 Task: Look for space in Bruckmühl, Germany from 5th June, 2023 to 16th June, 2023 for 2 adults in price range Rs.14000 to Rs.18000. Place can be entire place with 1  bedroom having 1 bed and 1 bathroom. Property type can be house, flat, guest house, hotel. Amenities needed are: wifi. Booking option can be shelf check-in. Required host language is English.
Action: Mouse moved to (456, 85)
Screenshot: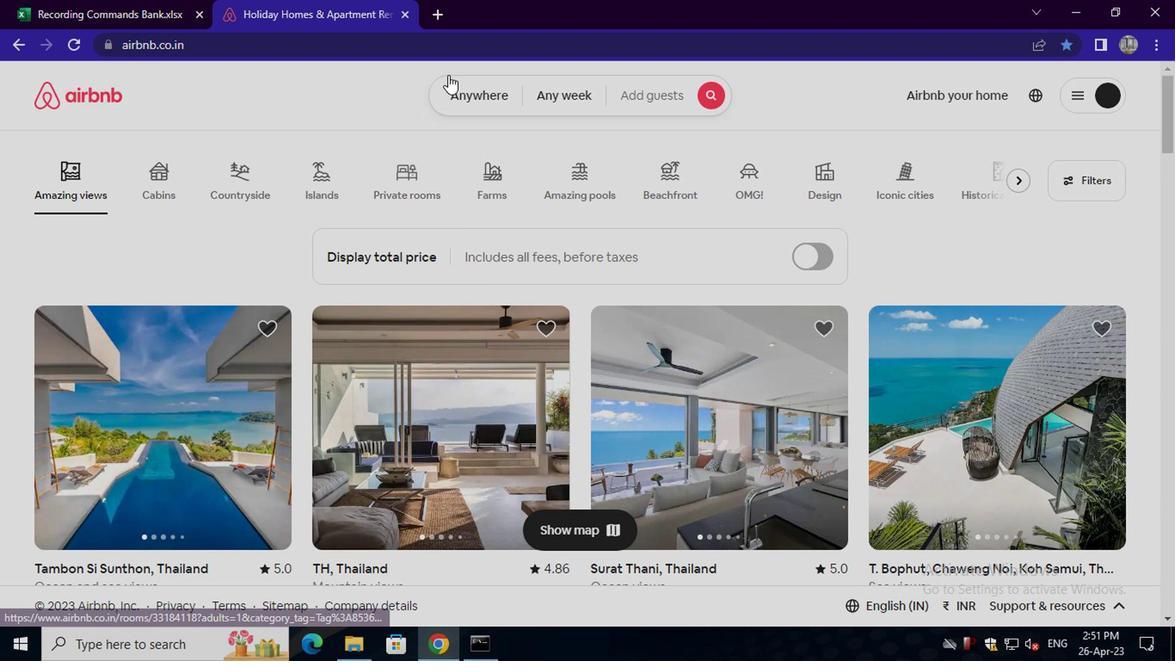 
Action: Mouse pressed left at (456, 85)
Screenshot: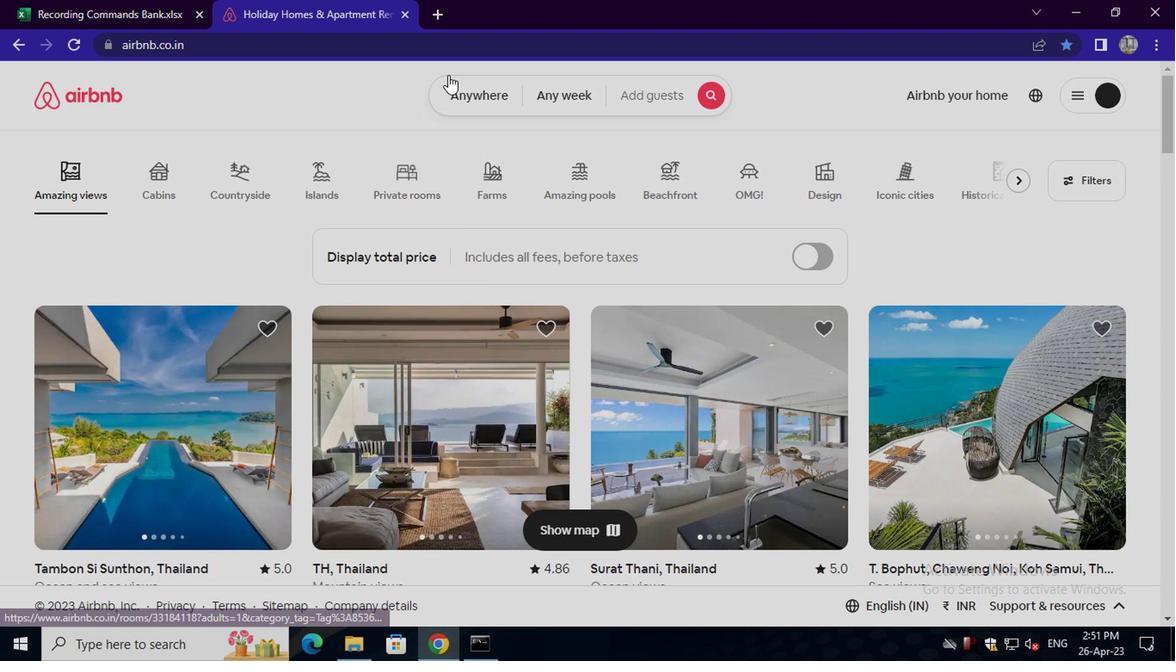 
Action: Mouse moved to (395, 157)
Screenshot: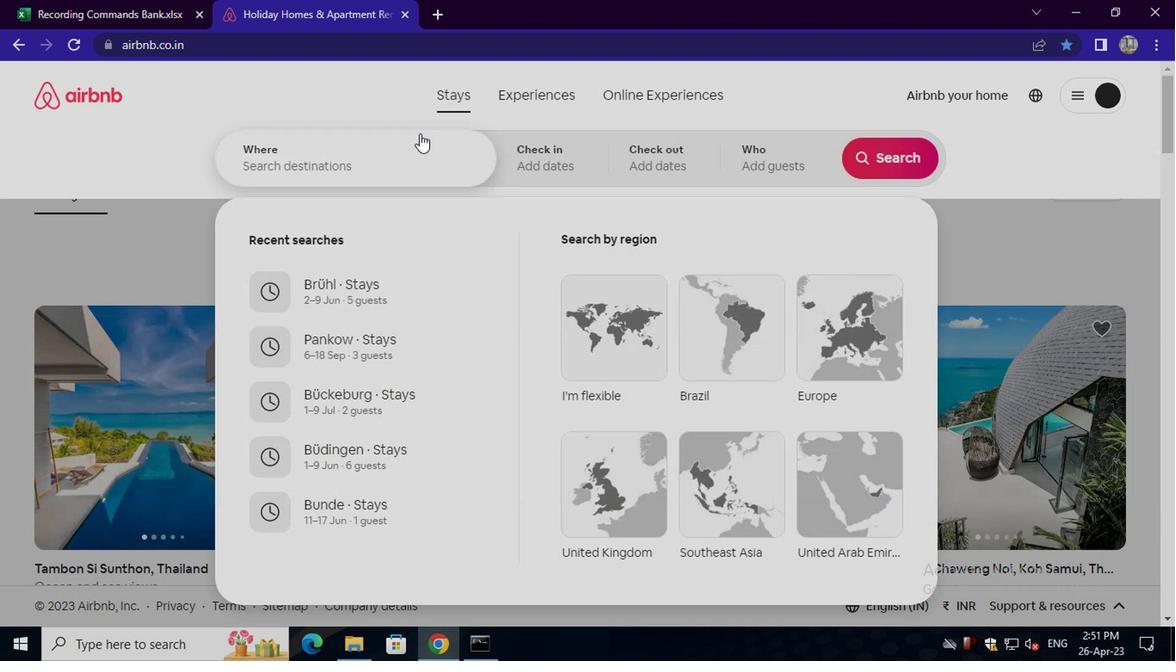 
Action: Mouse pressed left at (395, 157)
Screenshot: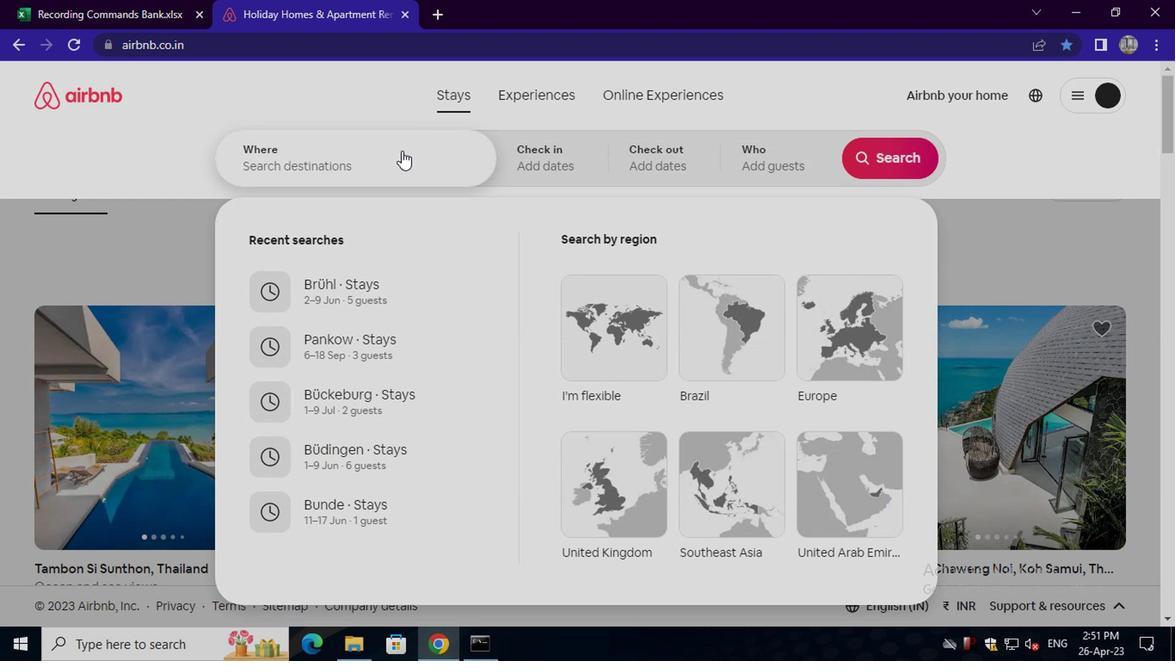 
Action: Key pressed bruckmuhl,<Key.space>germany<Key.enter>
Screenshot: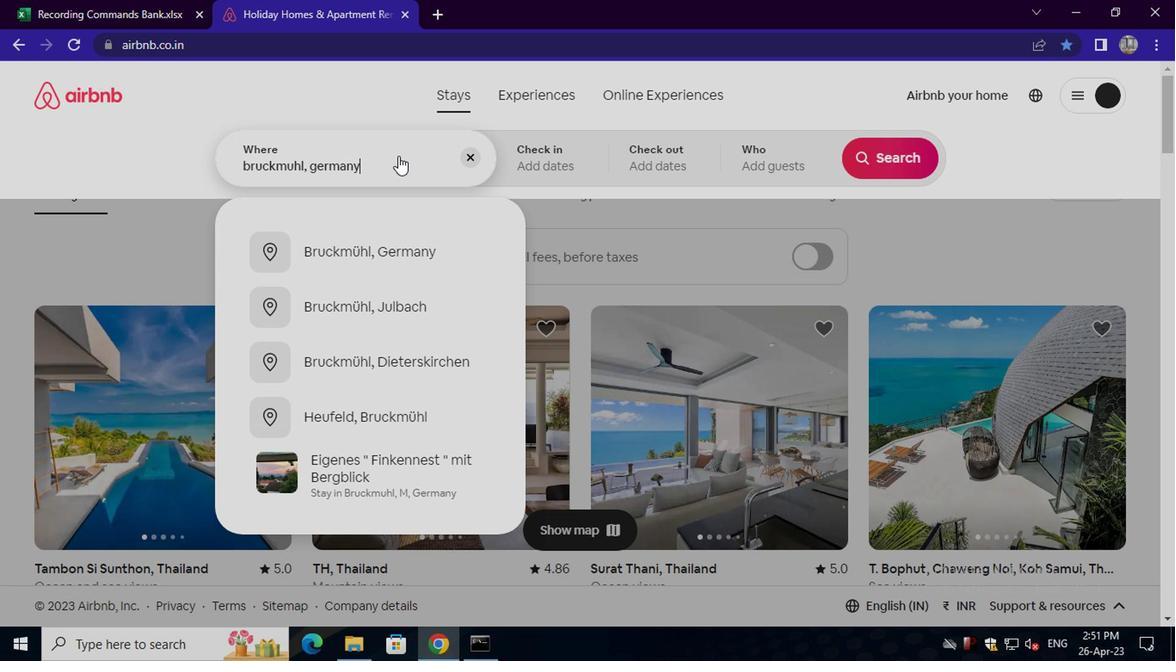 
Action: Mouse moved to (877, 289)
Screenshot: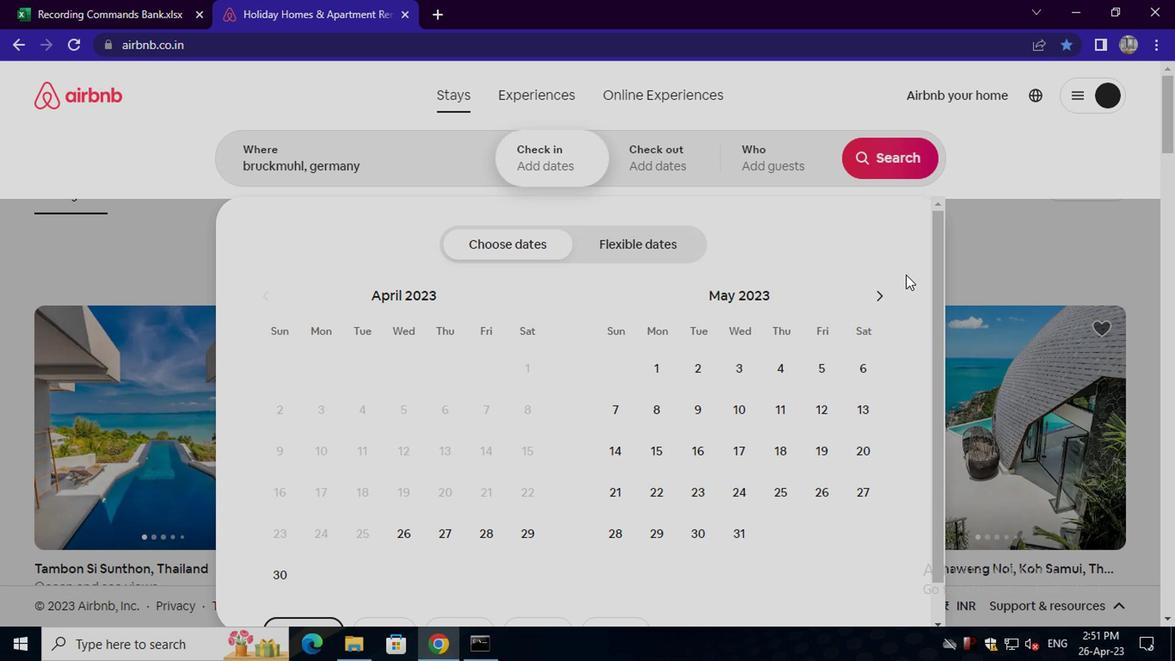 
Action: Mouse pressed left at (877, 289)
Screenshot: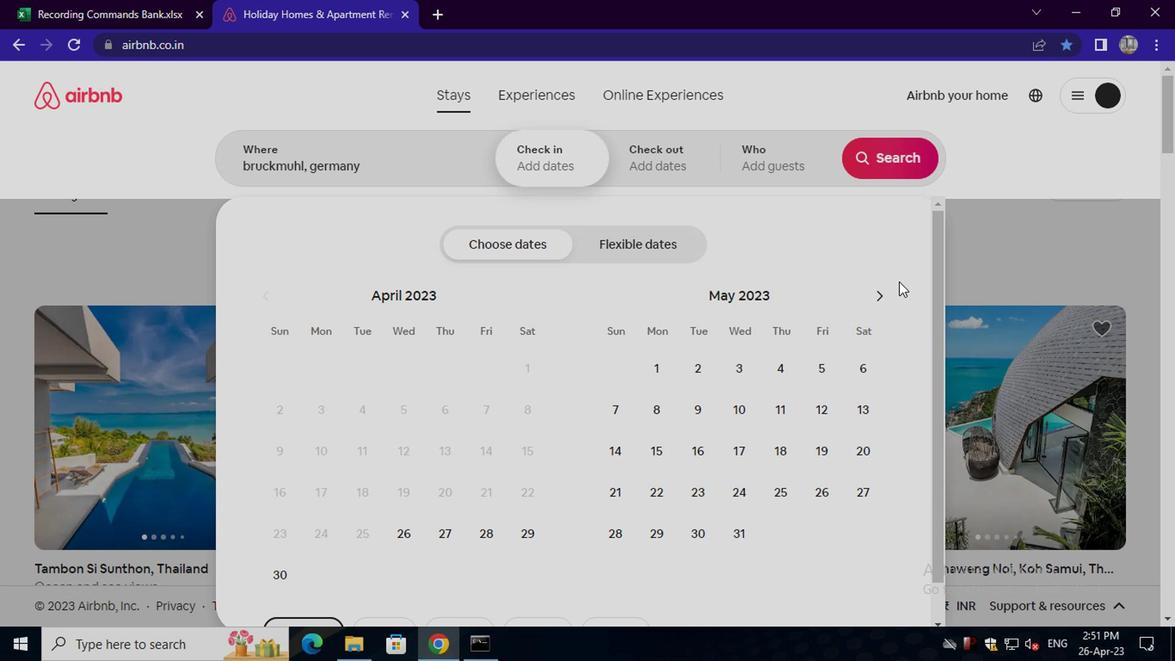 
Action: Mouse moved to (659, 399)
Screenshot: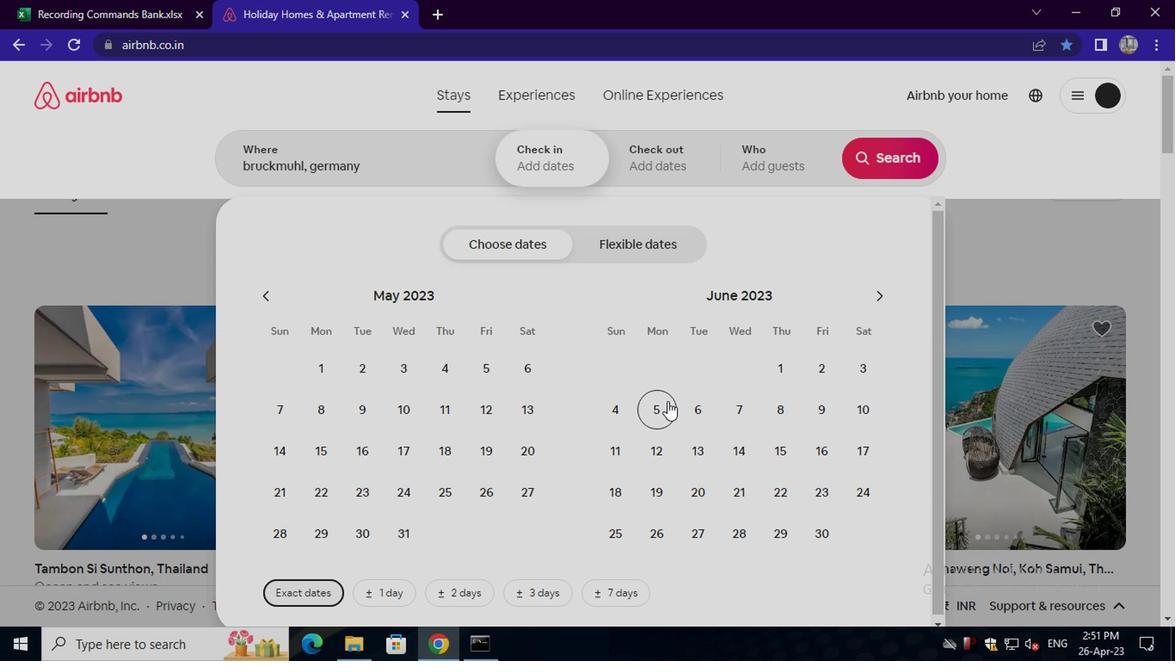 
Action: Mouse pressed left at (659, 399)
Screenshot: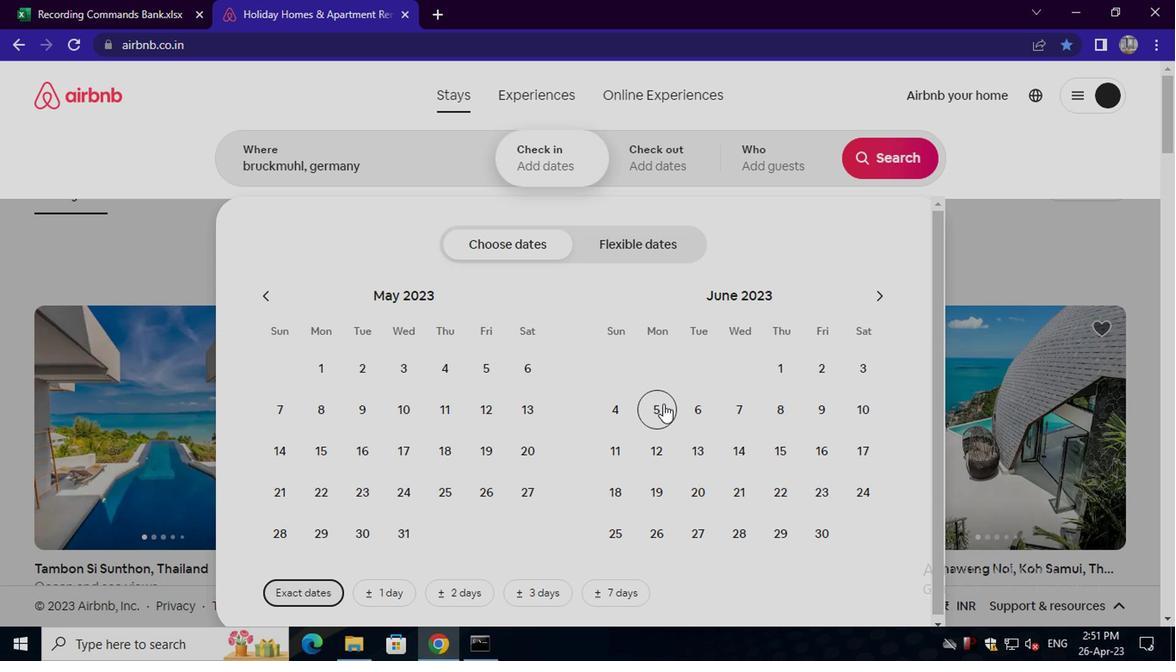 
Action: Mouse moved to (823, 455)
Screenshot: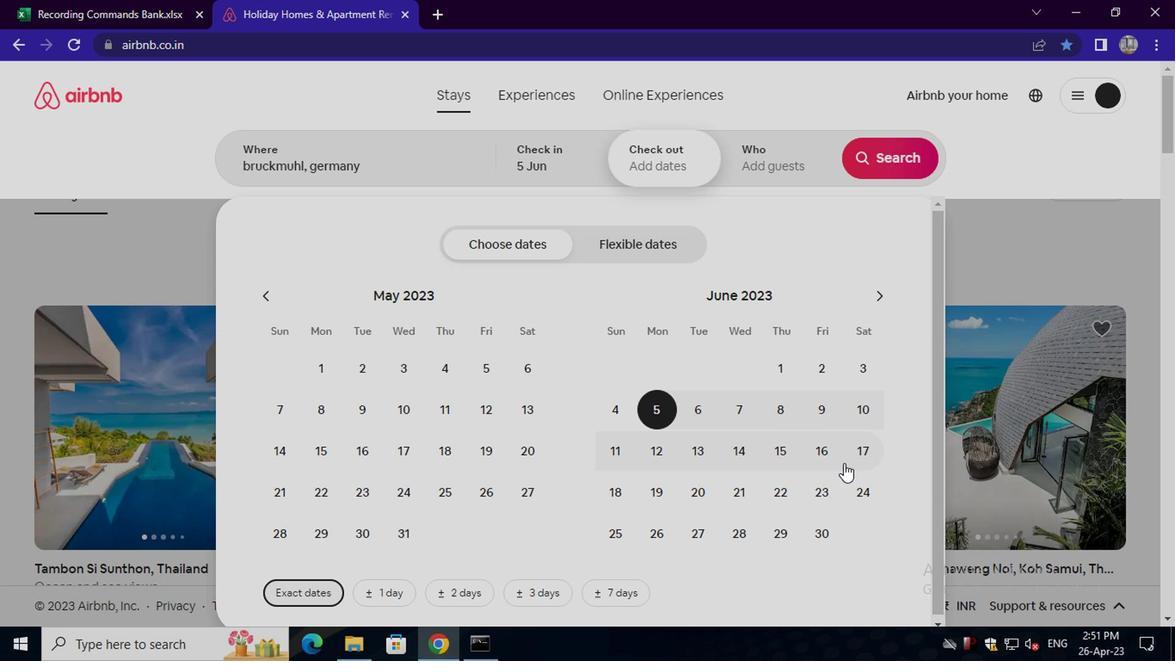 
Action: Mouse pressed left at (823, 455)
Screenshot: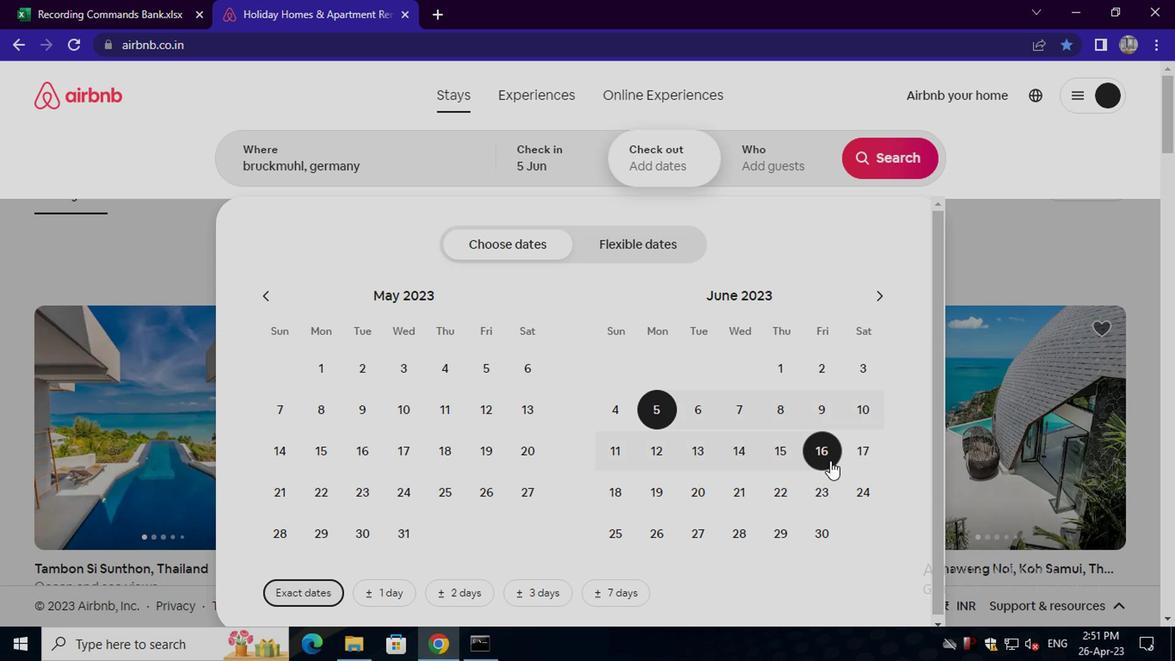 
Action: Mouse moved to (771, 164)
Screenshot: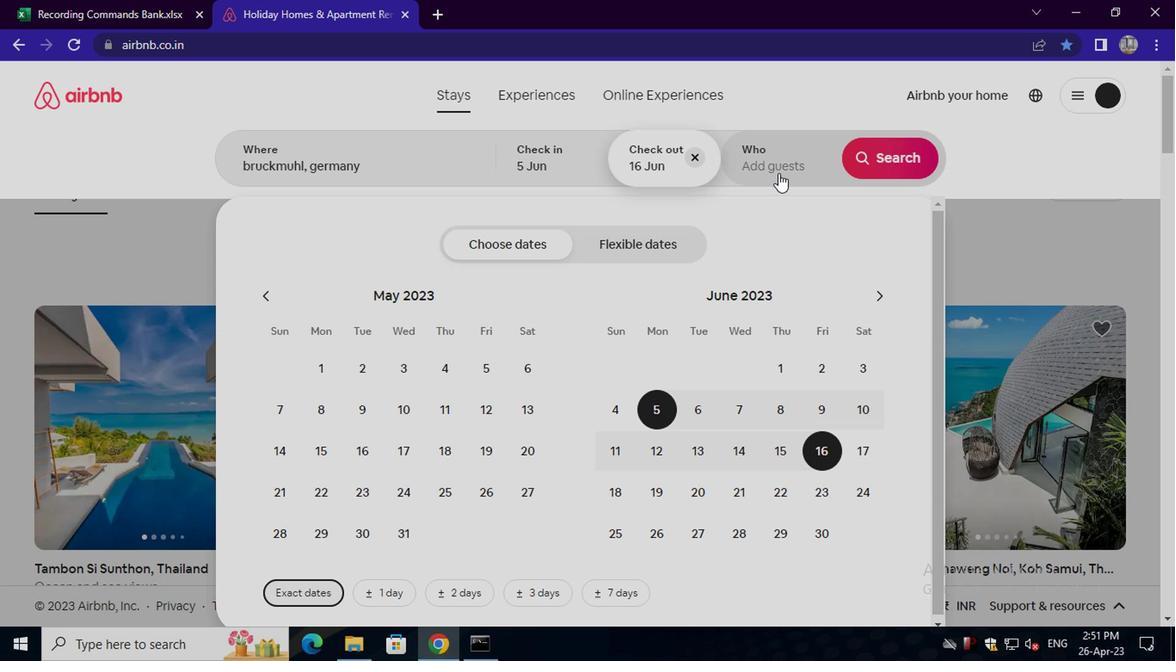 
Action: Mouse pressed left at (771, 164)
Screenshot: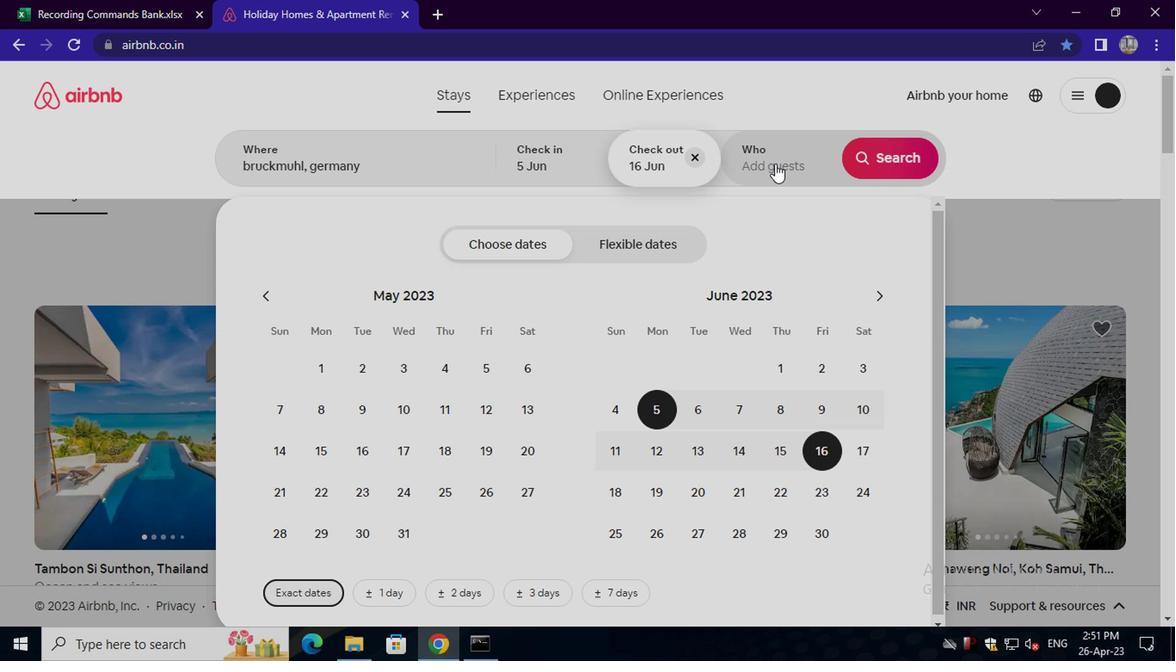 
Action: Mouse moved to (890, 252)
Screenshot: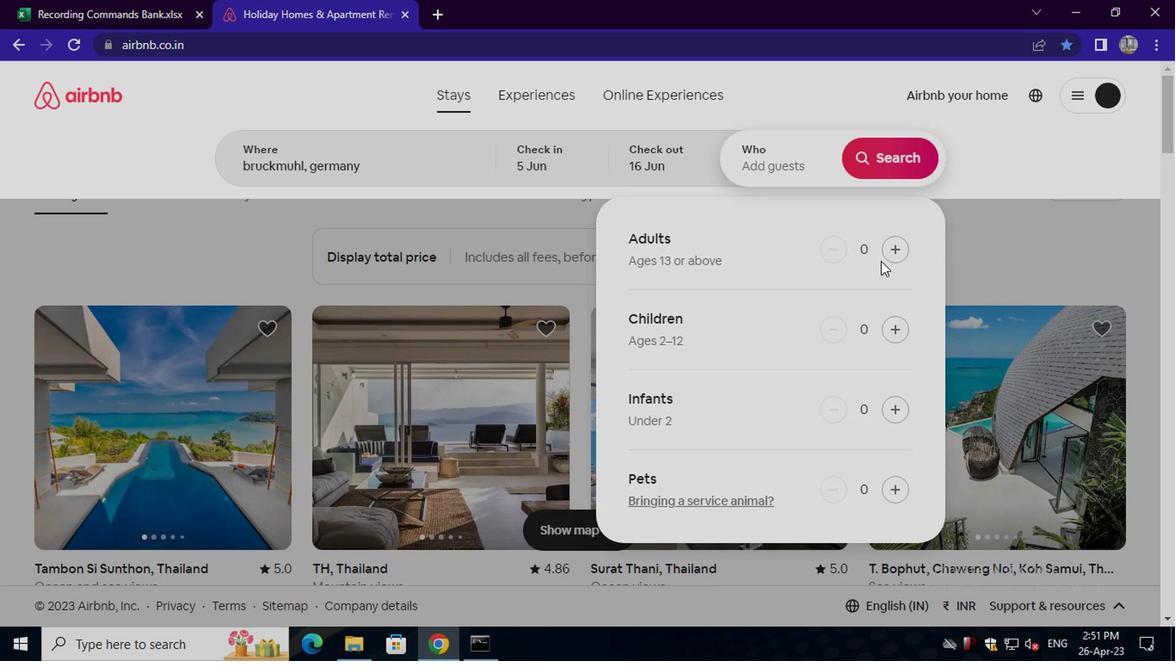 
Action: Mouse pressed left at (890, 252)
Screenshot: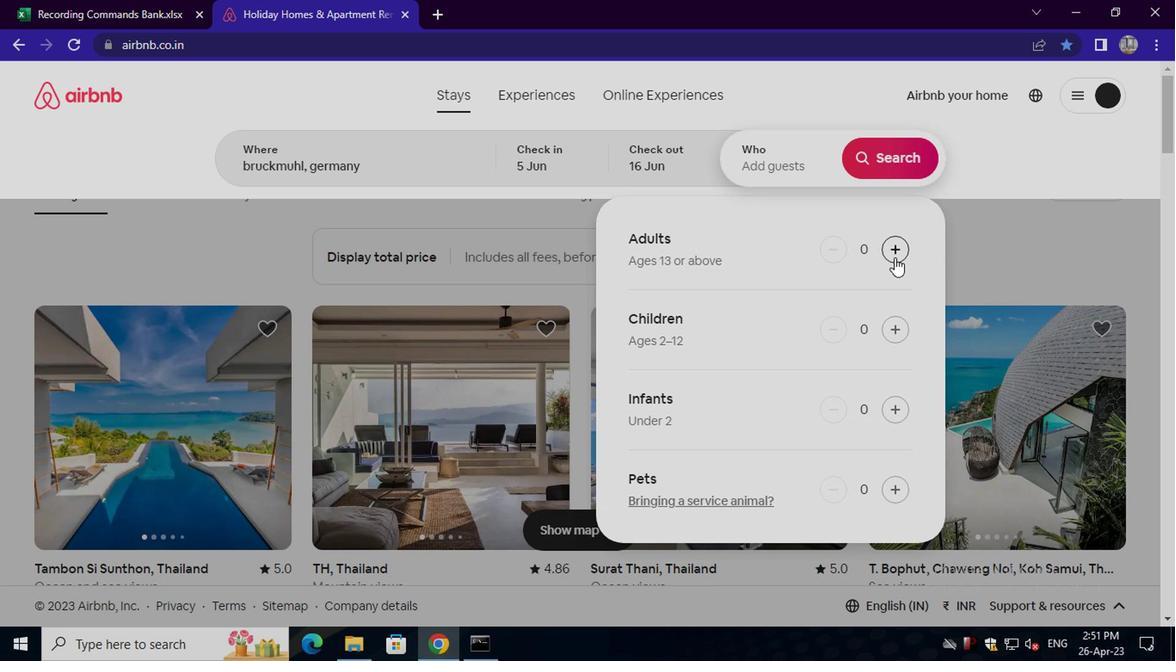 
Action: Mouse pressed left at (890, 252)
Screenshot: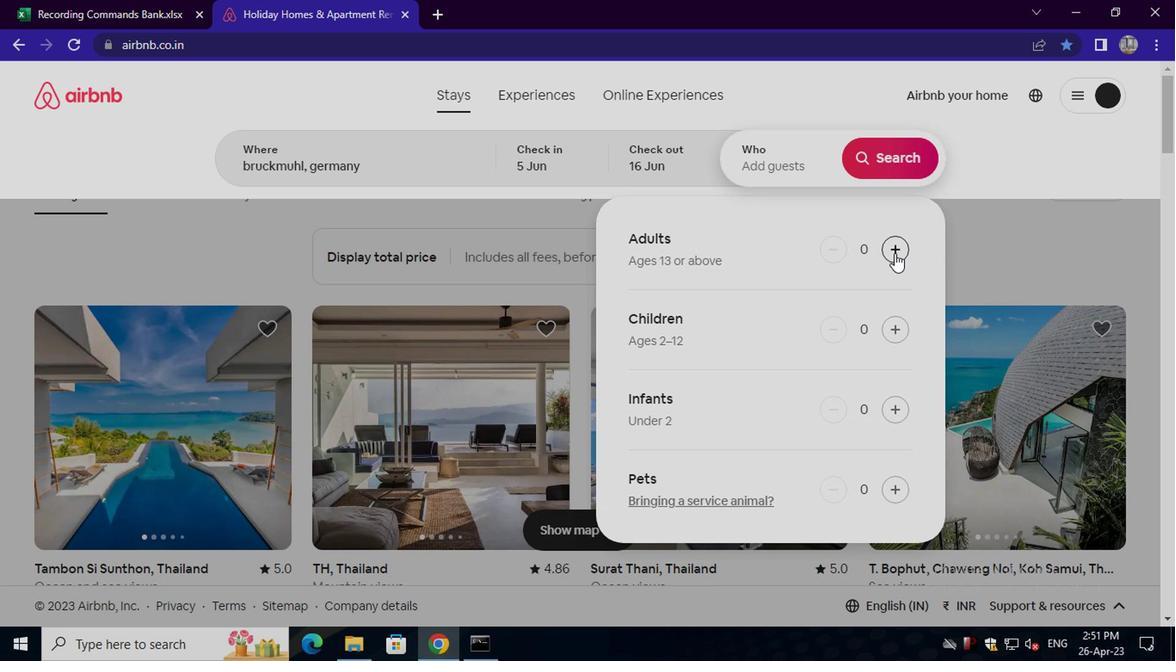 
Action: Mouse moved to (885, 164)
Screenshot: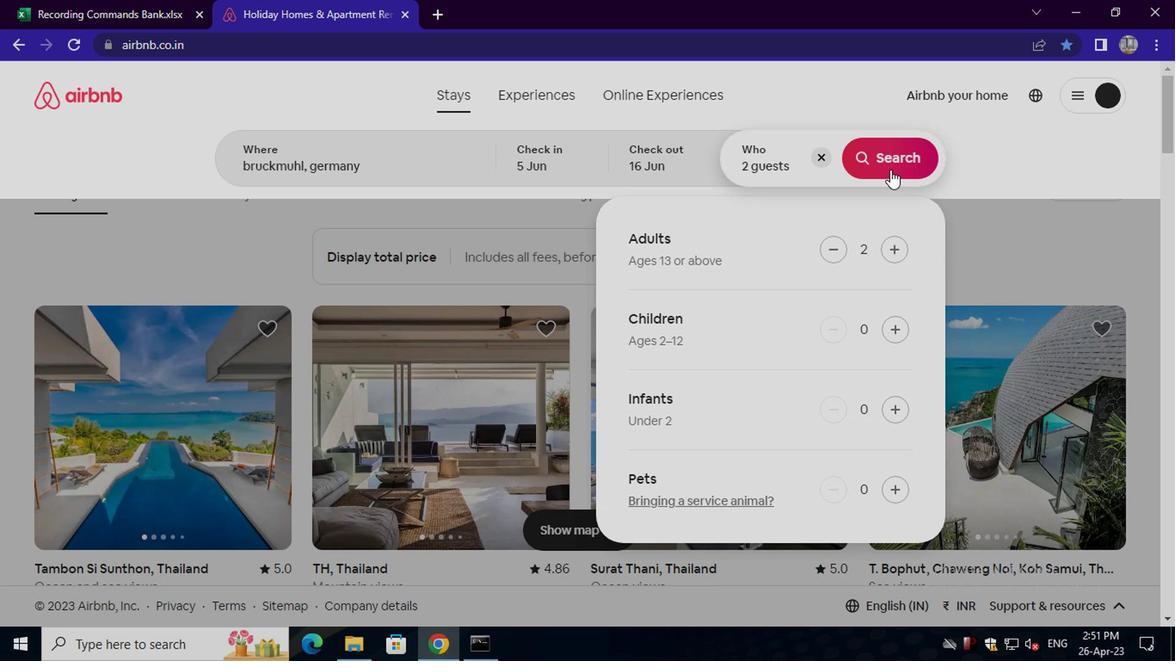 
Action: Mouse pressed left at (885, 164)
Screenshot: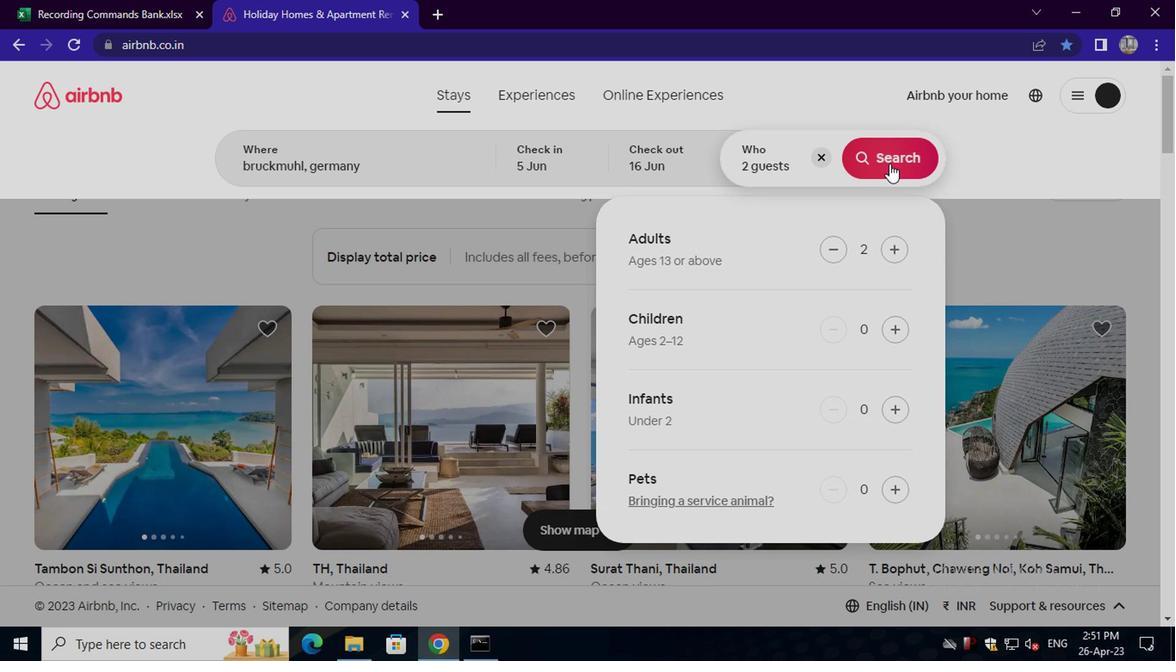 
Action: Mouse moved to (1088, 166)
Screenshot: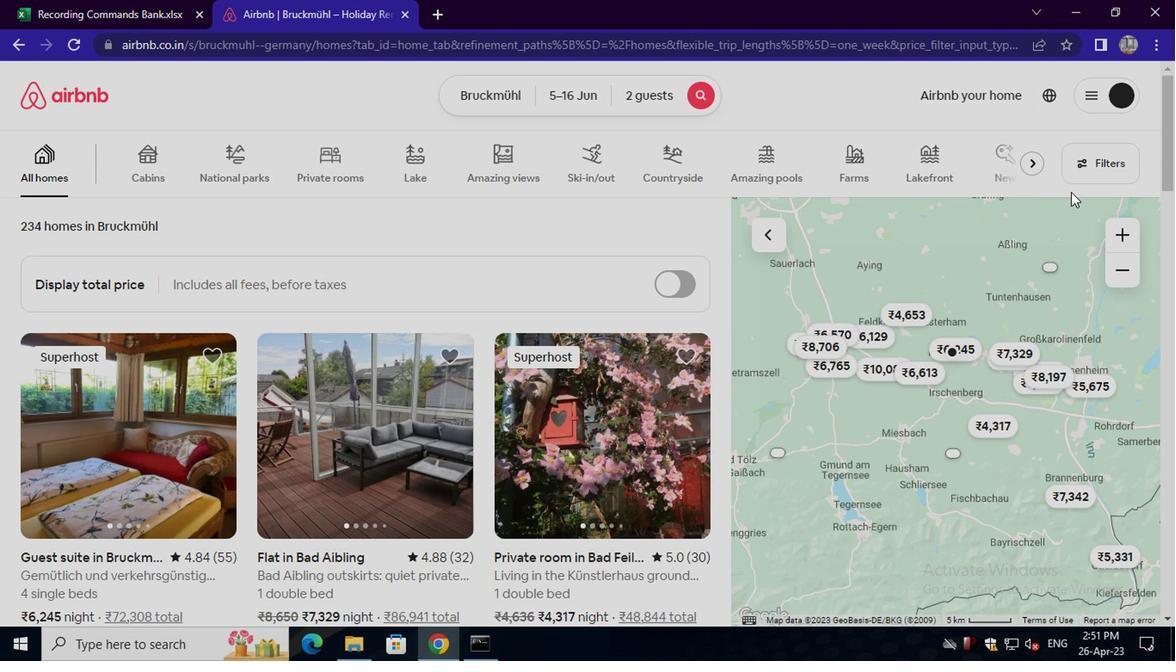 
Action: Mouse pressed left at (1088, 166)
Screenshot: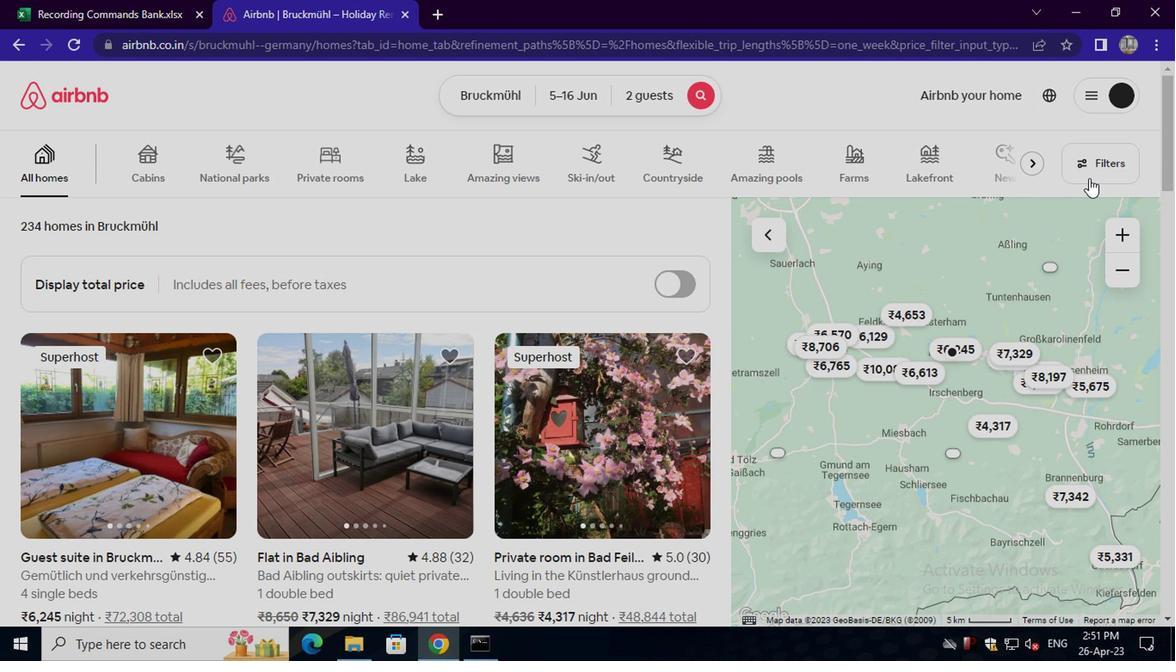 
Action: Mouse moved to (460, 376)
Screenshot: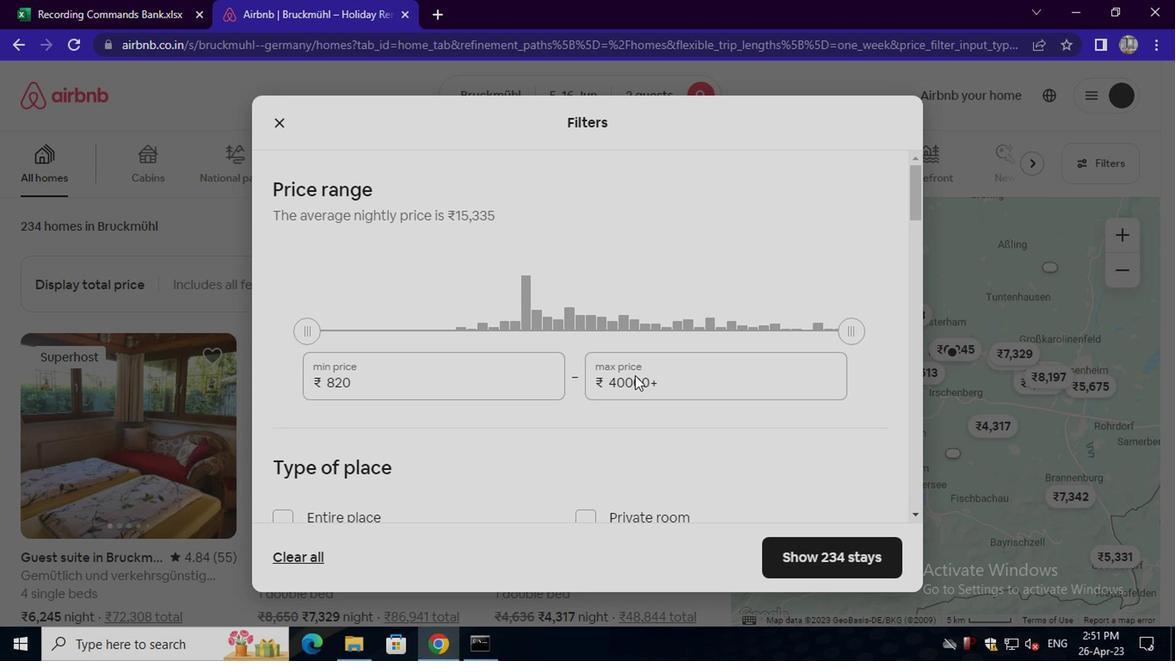 
Action: Mouse pressed left at (460, 376)
Screenshot: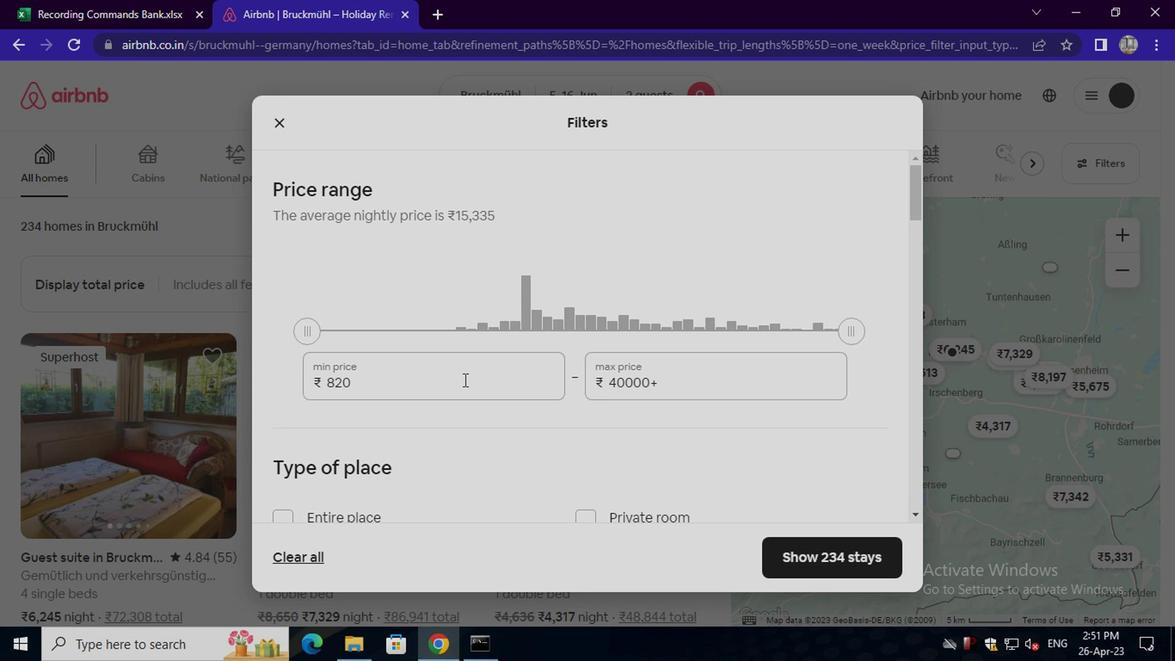 
Action: Key pressed <Key.backspace><Key.backspace><Key.backspace><Key.backspace><Key.backspace><Key.backspace><Key.backspace><Key.backspace><Key.backspace><Key.backspace><Key.backspace><Key.backspace><Key.backspace>14000
Screenshot: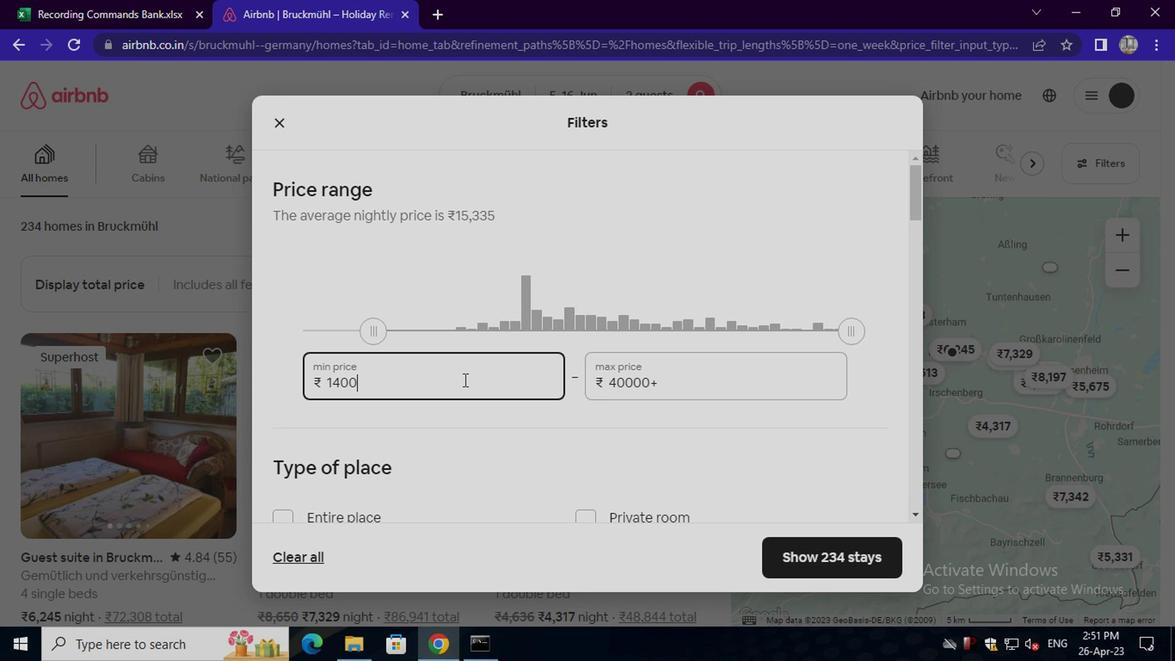 
Action: Mouse moved to (698, 378)
Screenshot: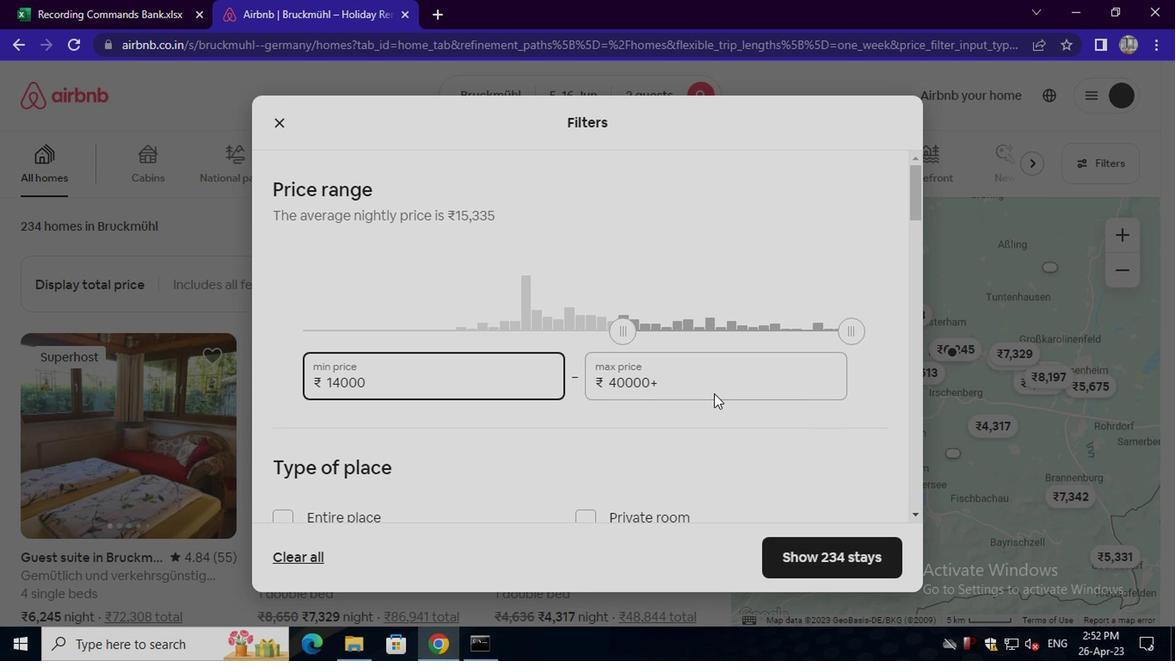 
Action: Mouse pressed left at (698, 378)
Screenshot: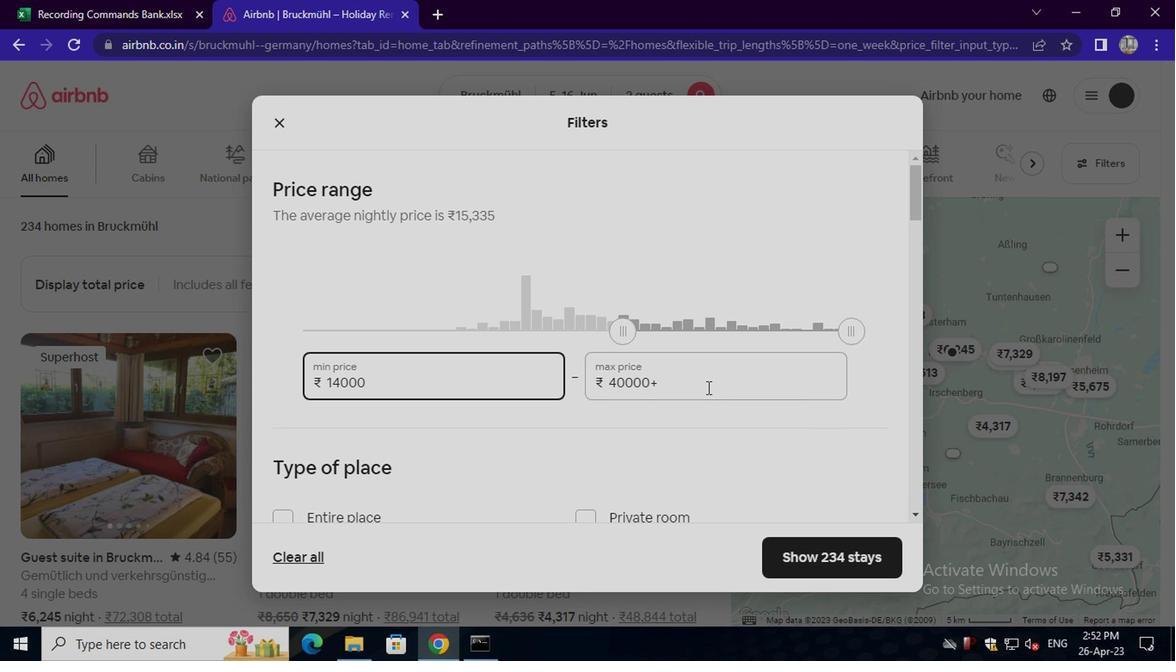 
Action: Key pressed <Key.backspace><Key.backspace><Key.backspace><Key.backspace><Key.backspace><Key.backspace><Key.backspace><Key.backspace><Key.backspace><Key.backspace><Key.backspace><Key.backspace><Key.backspace><Key.backspace><Key.backspace><Key.backspace><Key.backspace><Key.backspace><Key.backspace><Key.backspace><Key.backspace>18000
Screenshot: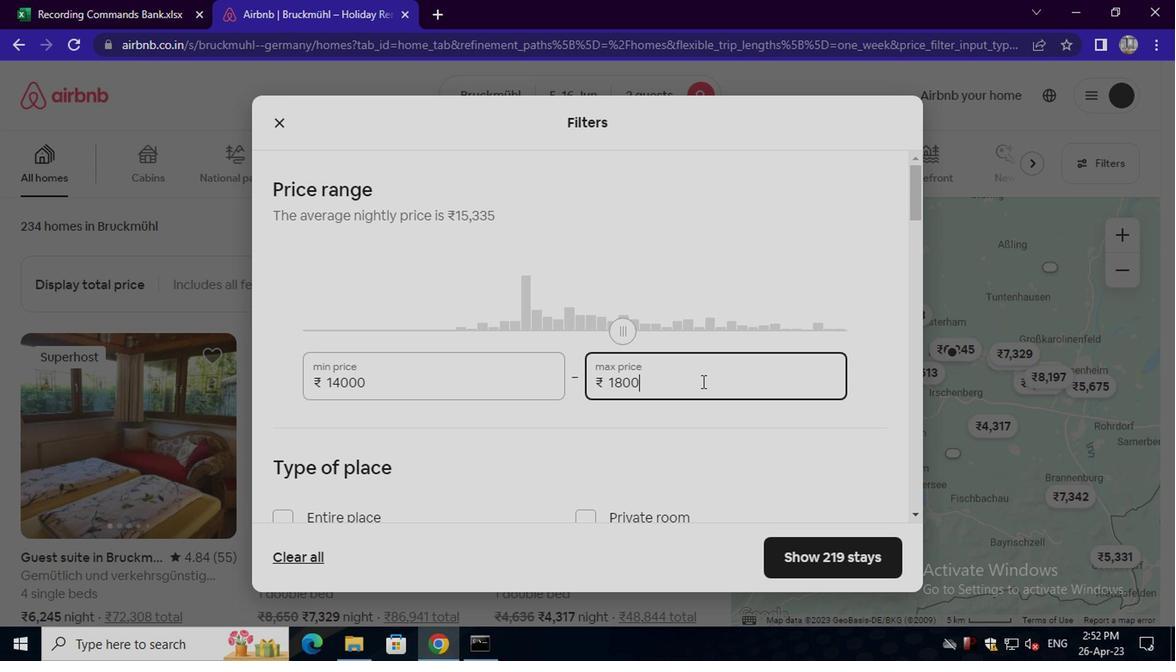 
Action: Mouse moved to (690, 403)
Screenshot: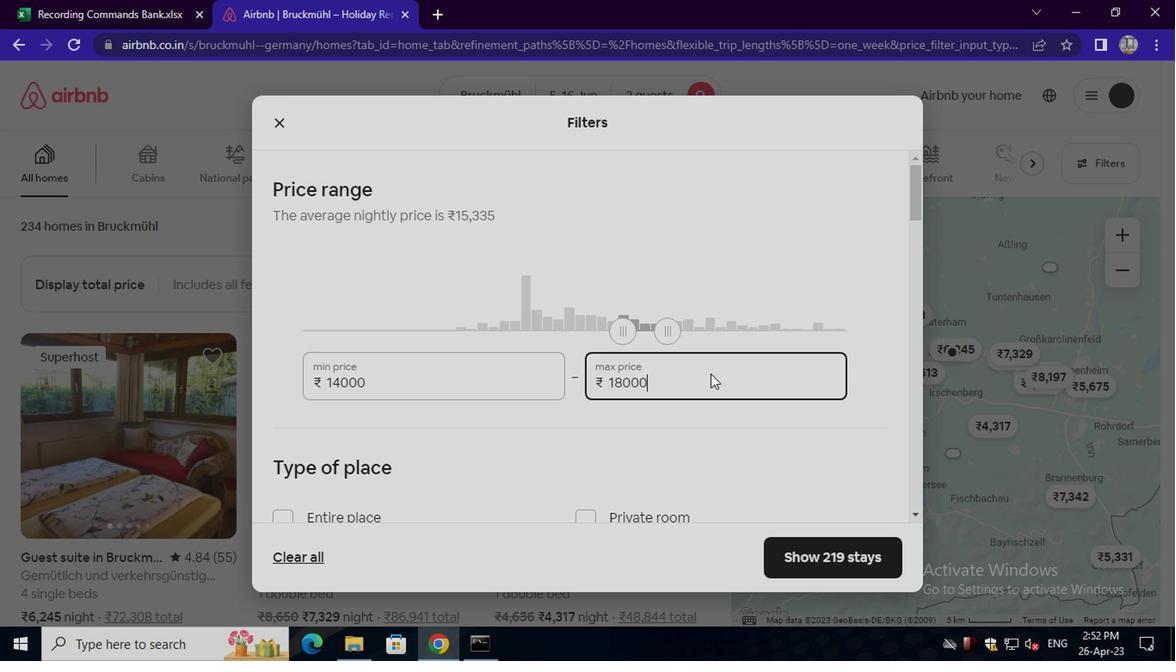 
Action: Mouse scrolled (690, 403) with delta (0, 0)
Screenshot: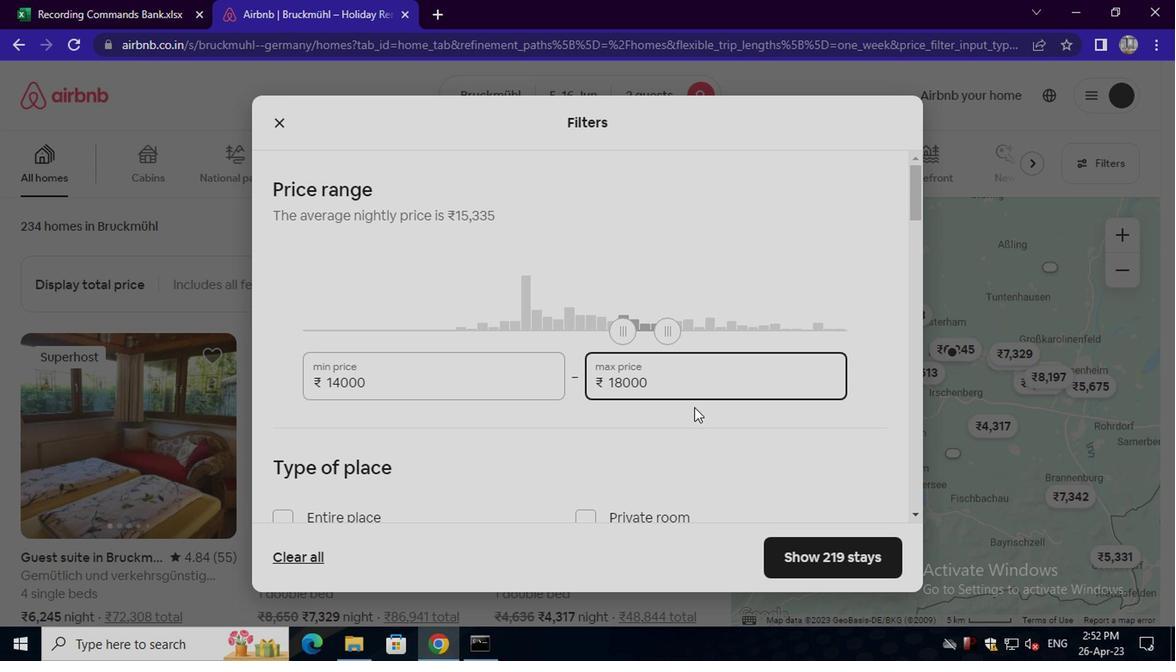 
Action: Mouse scrolled (690, 403) with delta (0, 0)
Screenshot: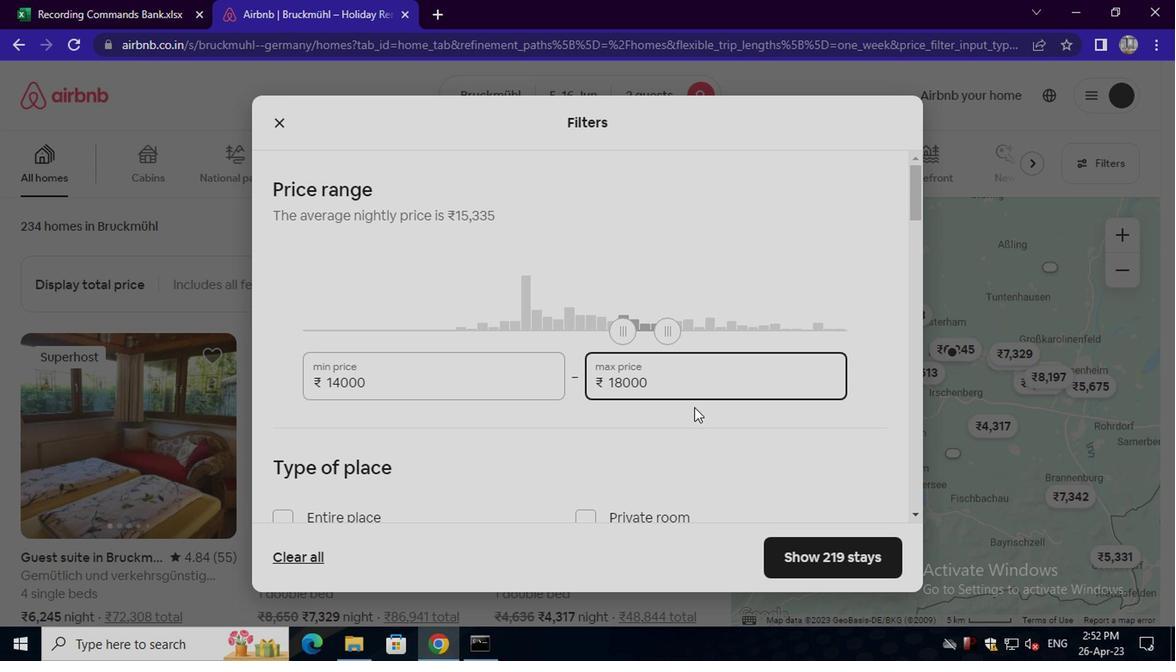 
Action: Mouse moved to (561, 392)
Screenshot: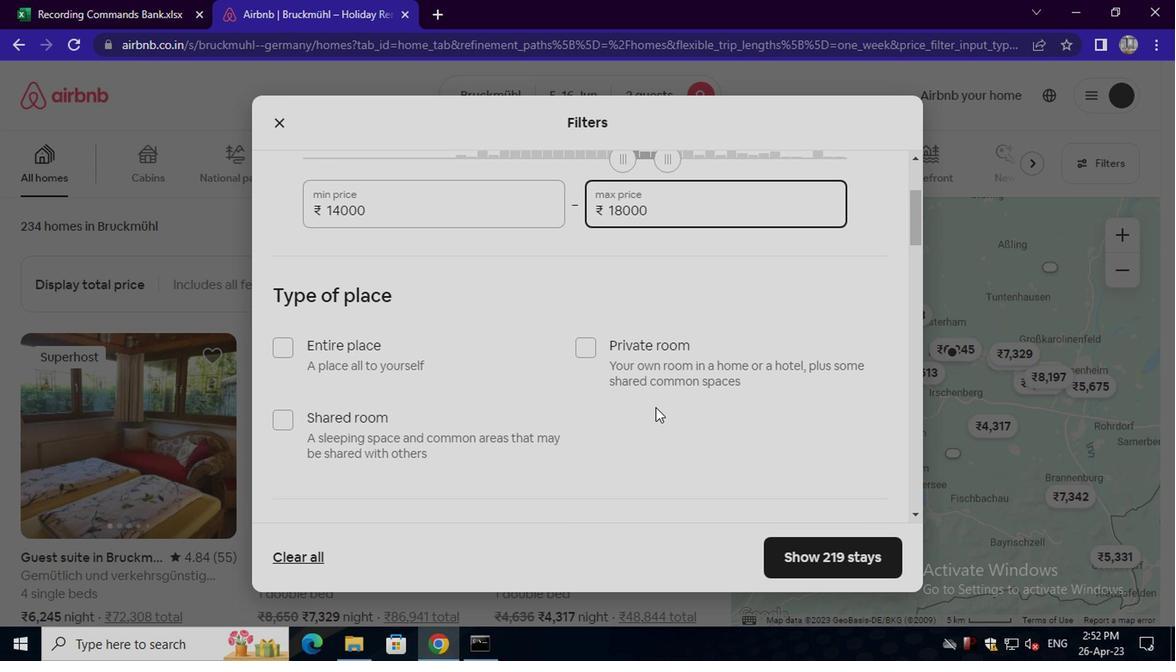
Action: Mouse scrolled (561, 391) with delta (0, 0)
Screenshot: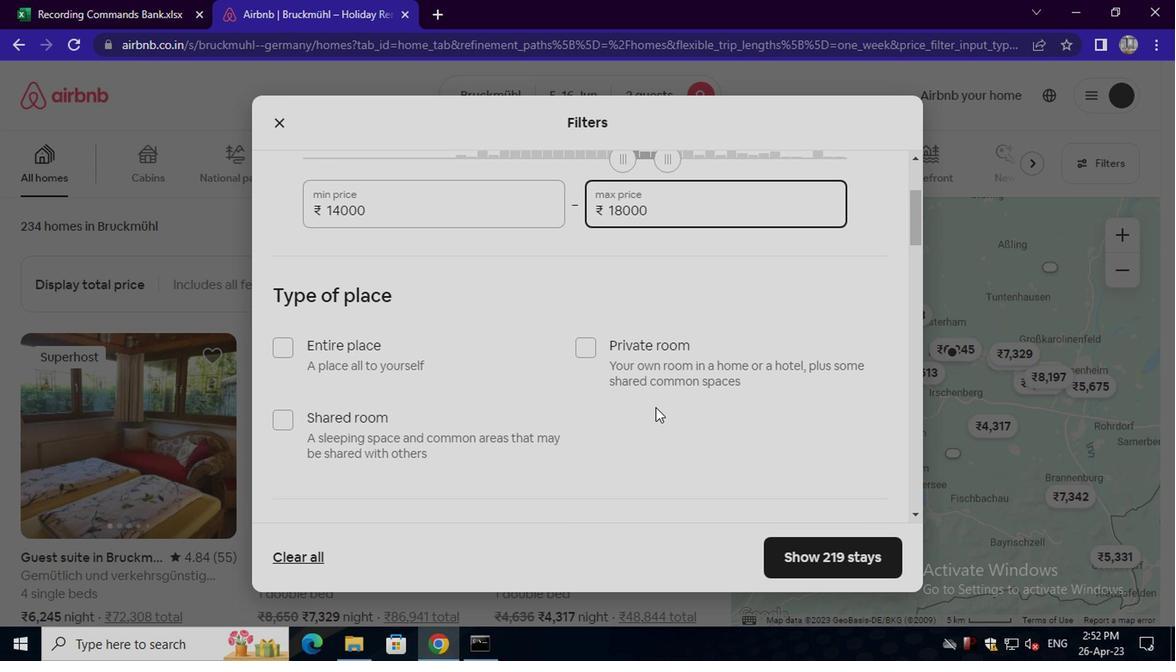 
Action: Mouse moved to (516, 390)
Screenshot: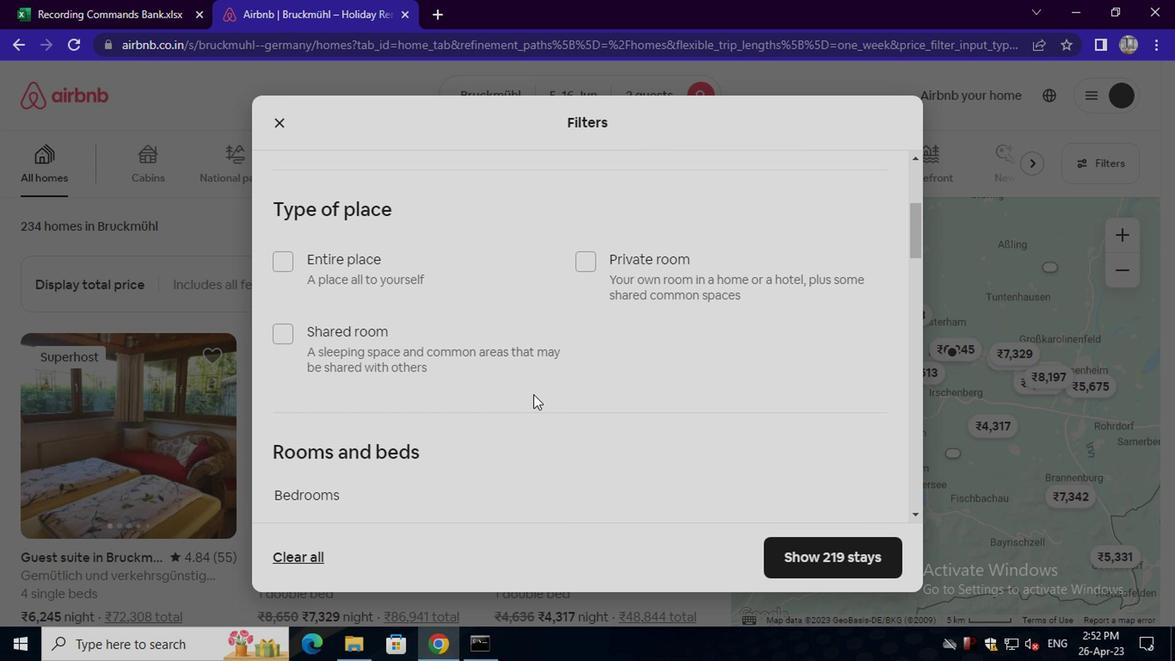 
Action: Mouse scrolled (516, 390) with delta (0, 0)
Screenshot: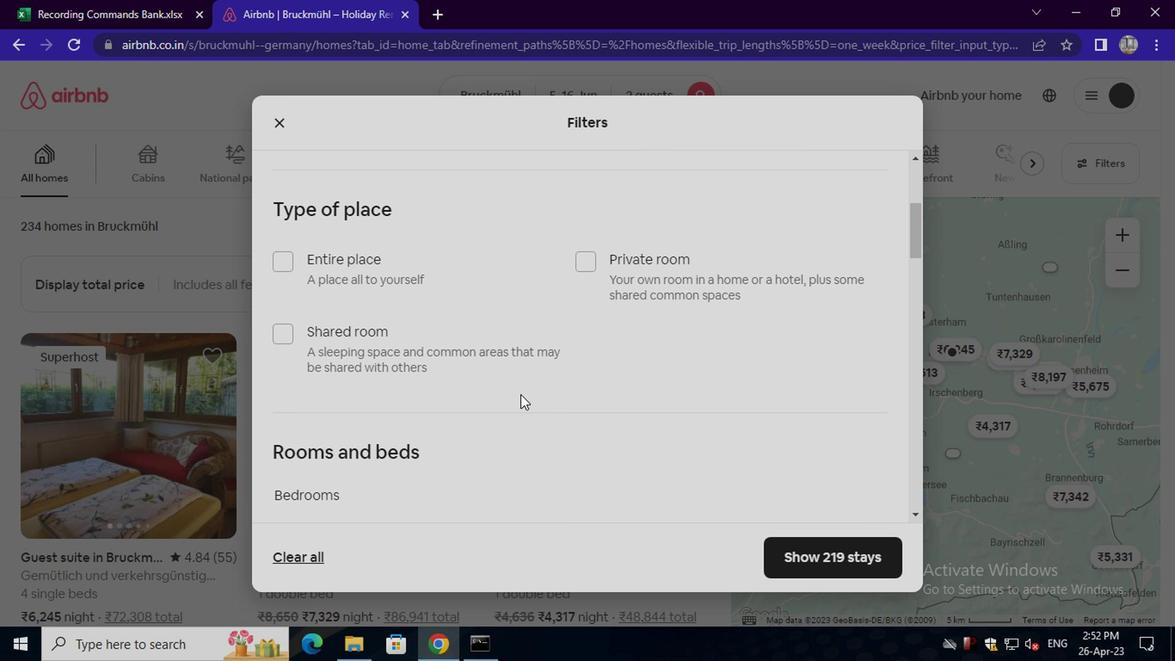 
Action: Mouse moved to (365, 180)
Screenshot: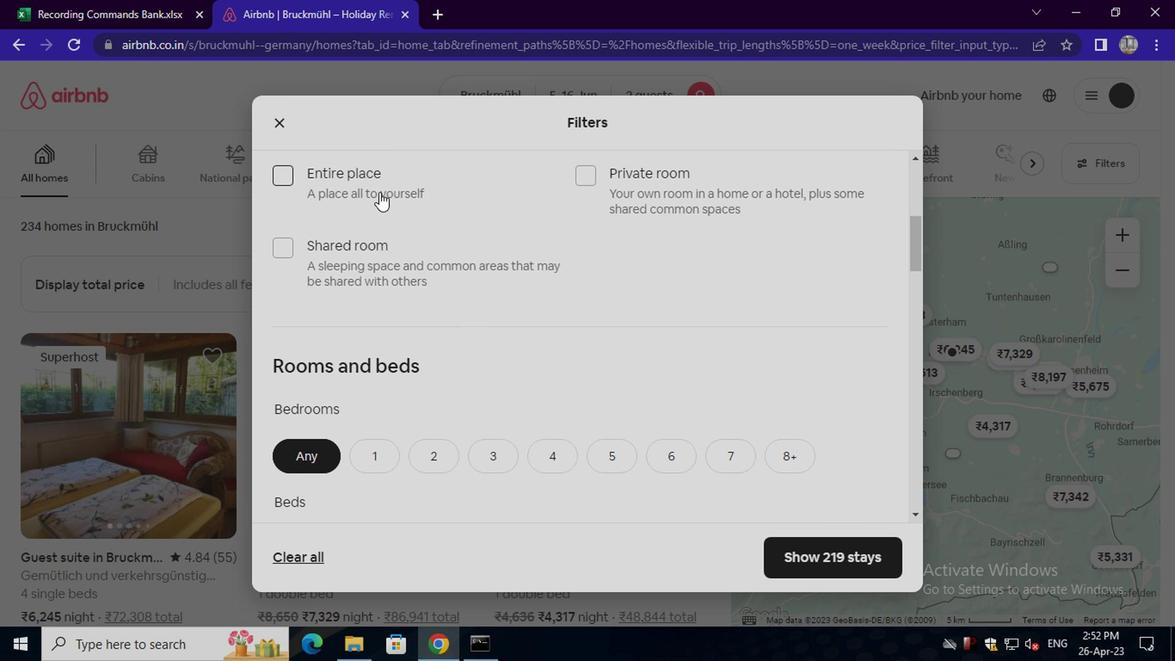 
Action: Mouse pressed left at (365, 180)
Screenshot: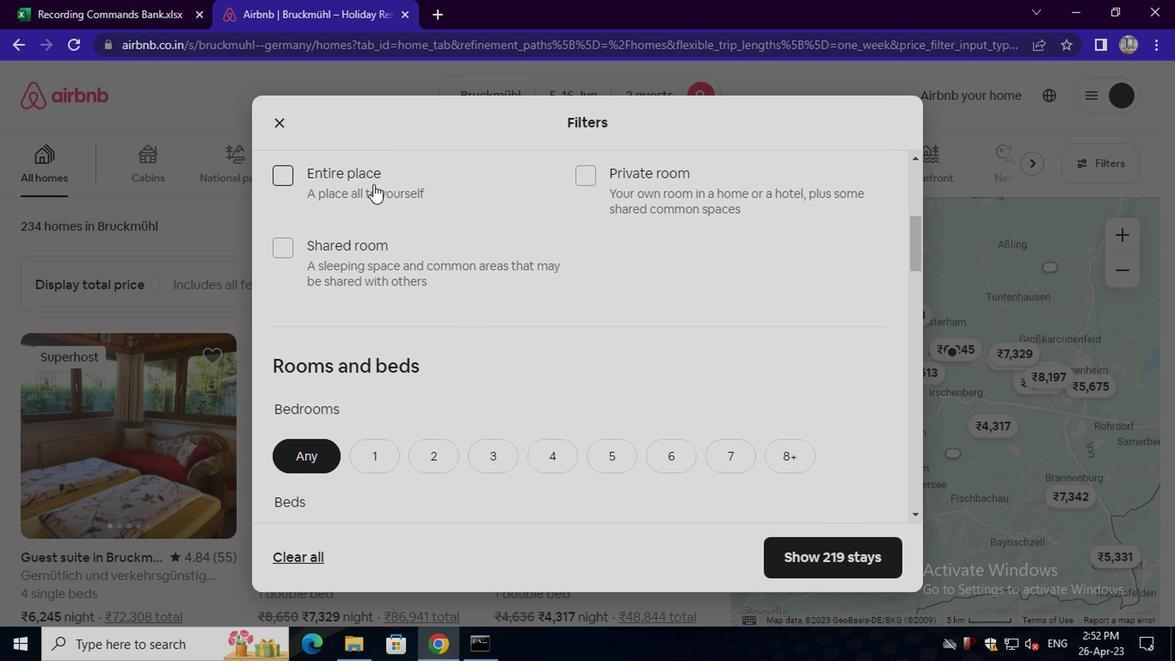 
Action: Mouse moved to (379, 444)
Screenshot: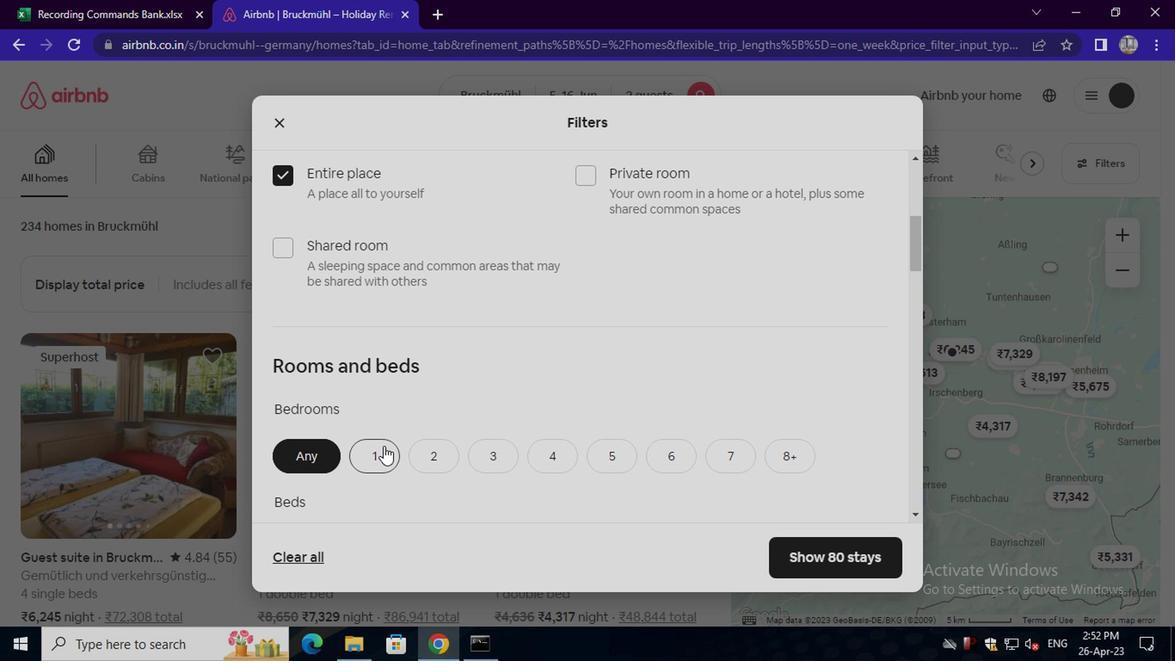 
Action: Mouse pressed left at (379, 444)
Screenshot: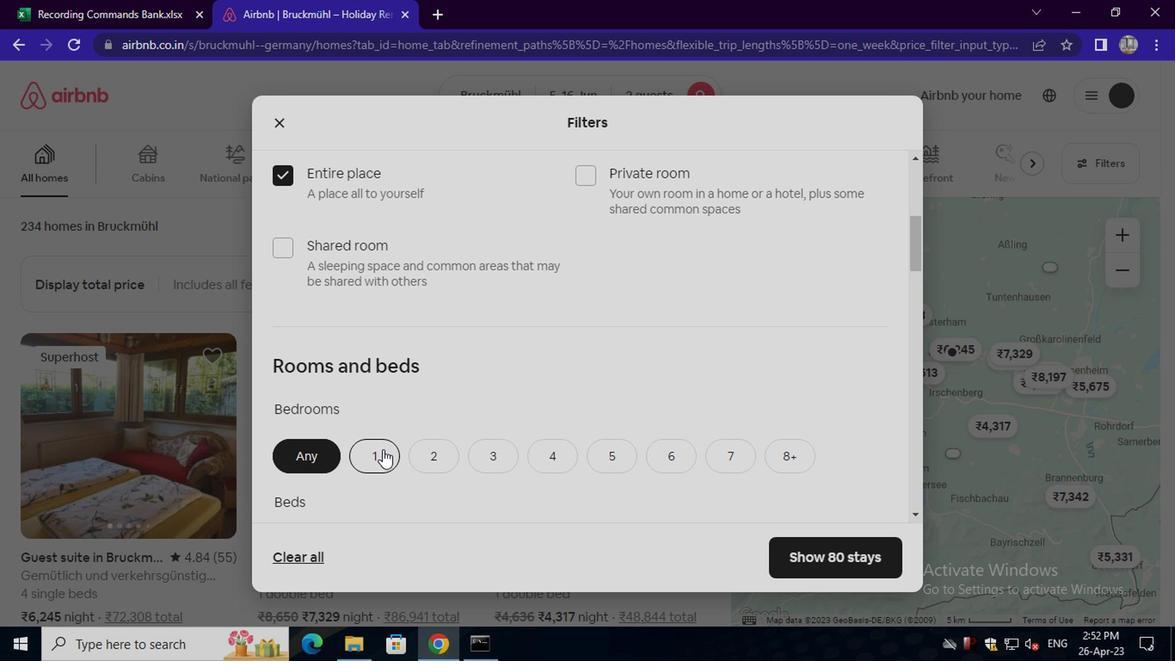 
Action: Mouse moved to (399, 446)
Screenshot: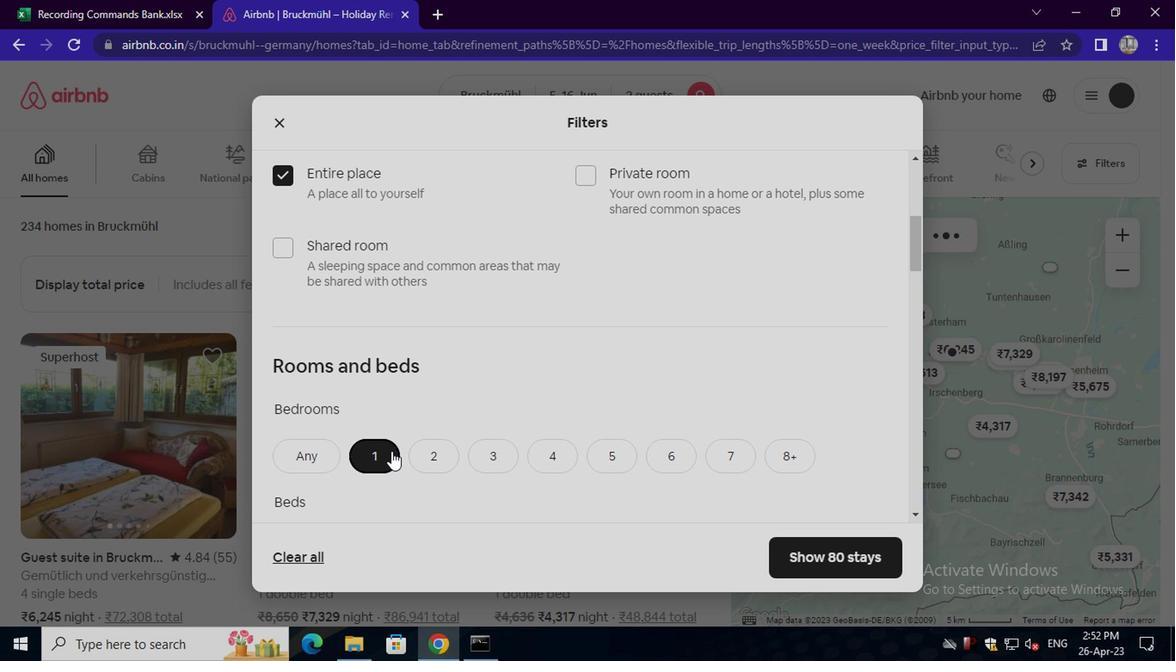 
Action: Mouse scrolled (399, 445) with delta (0, 0)
Screenshot: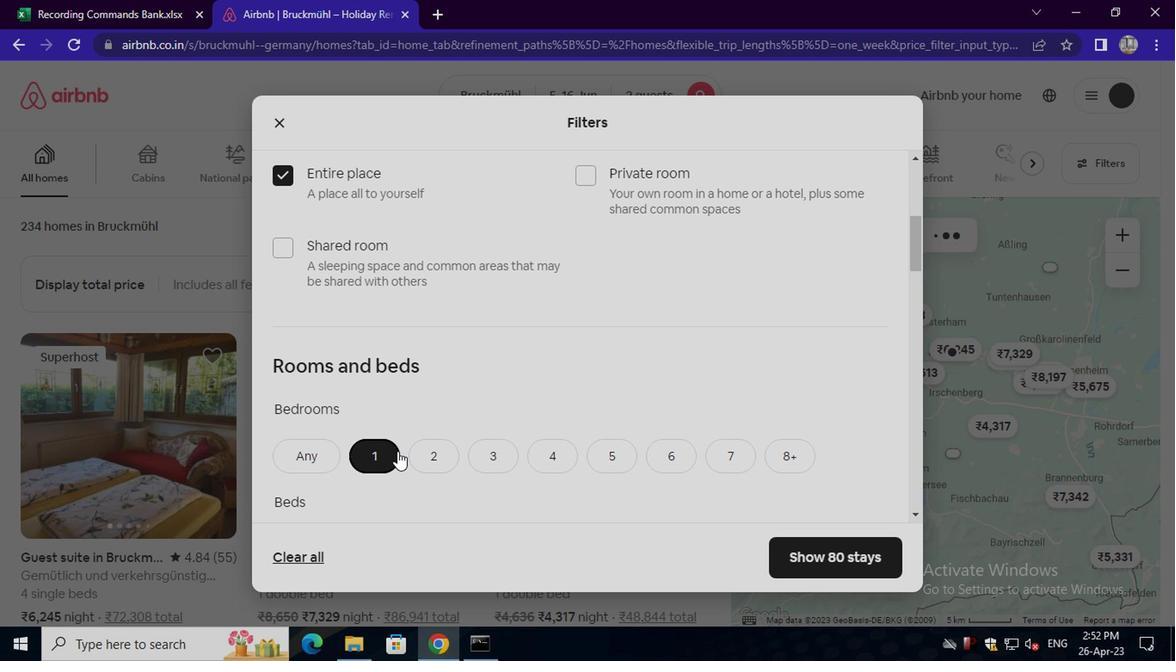 
Action: Mouse scrolled (399, 445) with delta (0, 0)
Screenshot: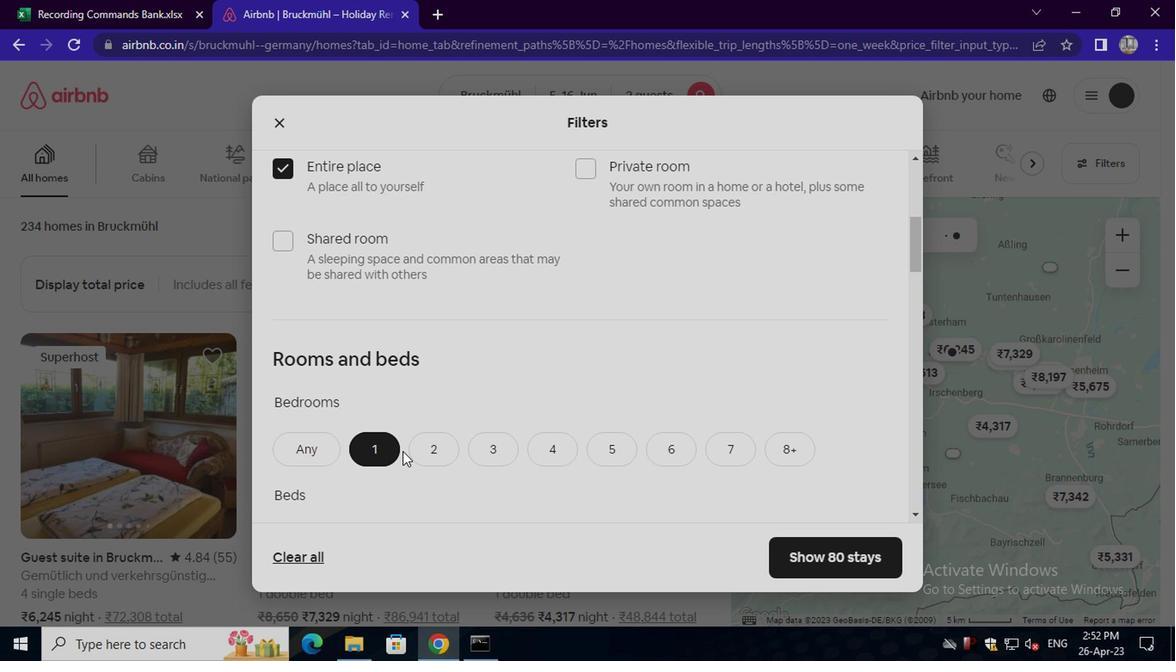 
Action: Mouse scrolled (399, 445) with delta (0, 0)
Screenshot: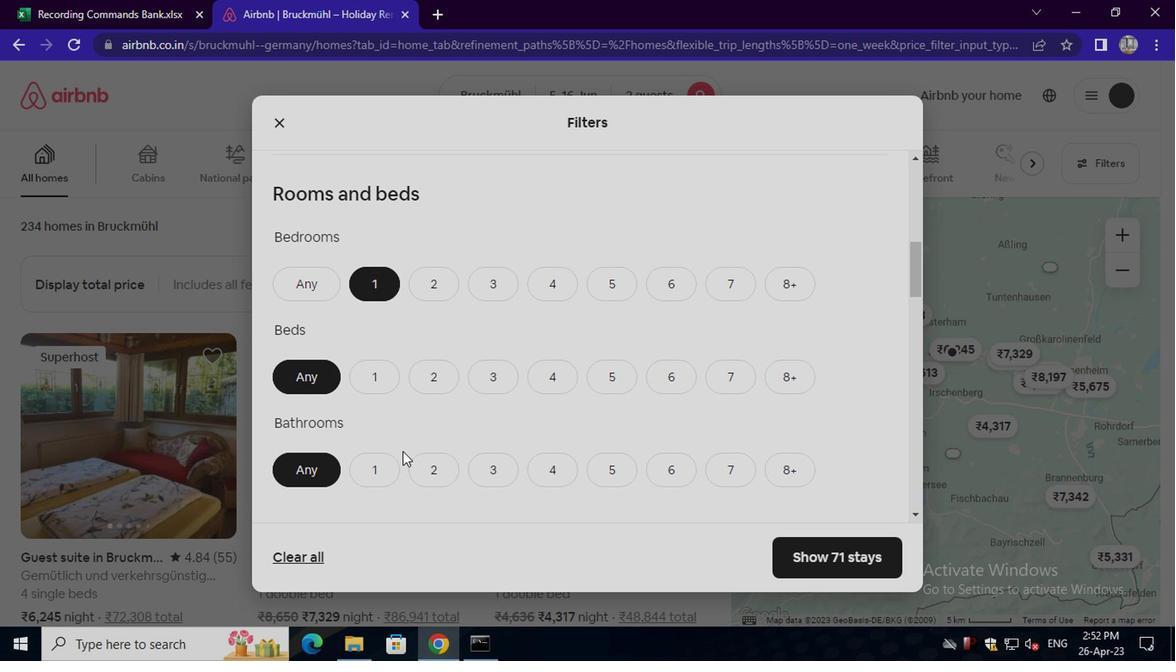 
Action: Mouse moved to (377, 289)
Screenshot: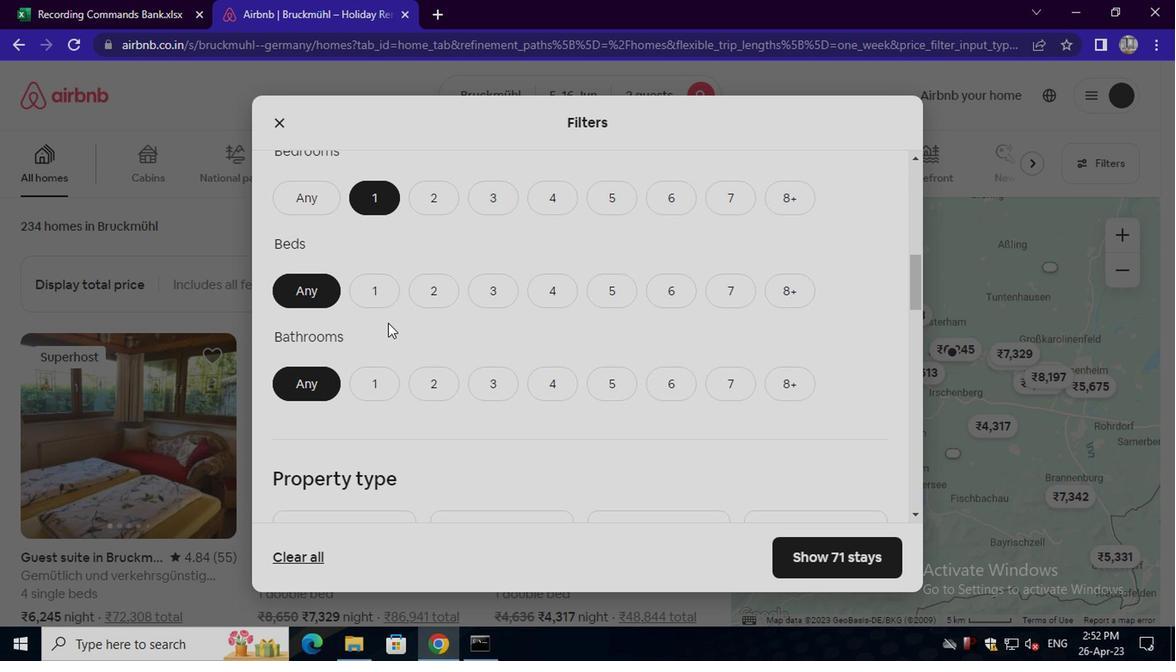 
Action: Mouse pressed left at (377, 289)
Screenshot: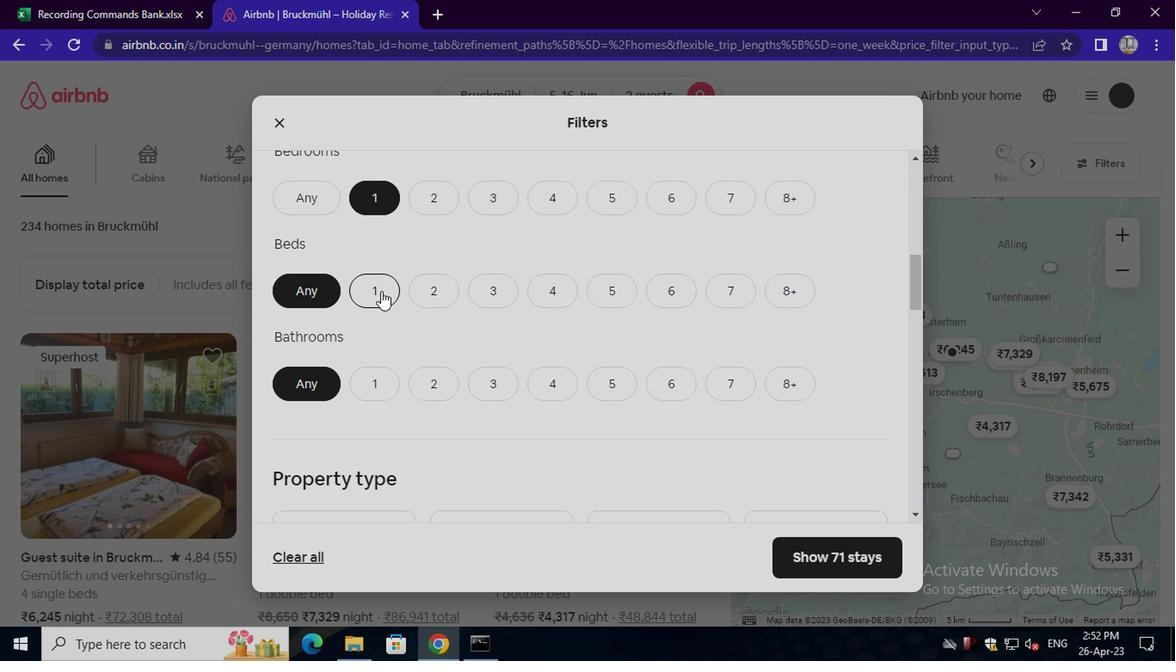 
Action: Mouse moved to (378, 380)
Screenshot: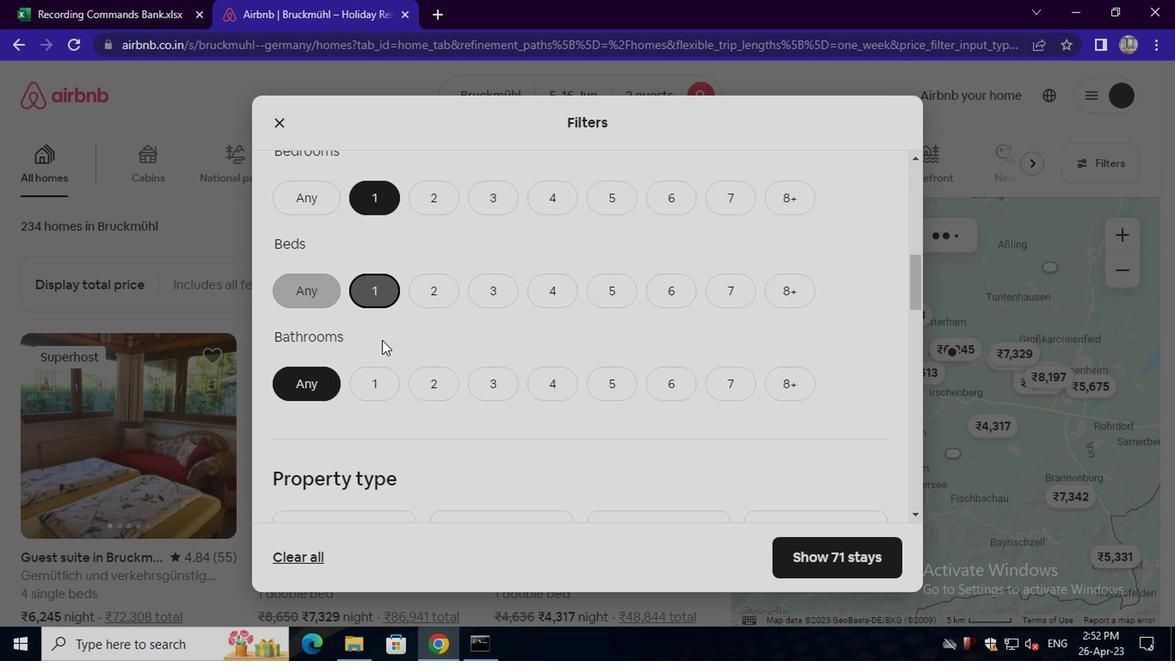 
Action: Mouse pressed left at (378, 380)
Screenshot: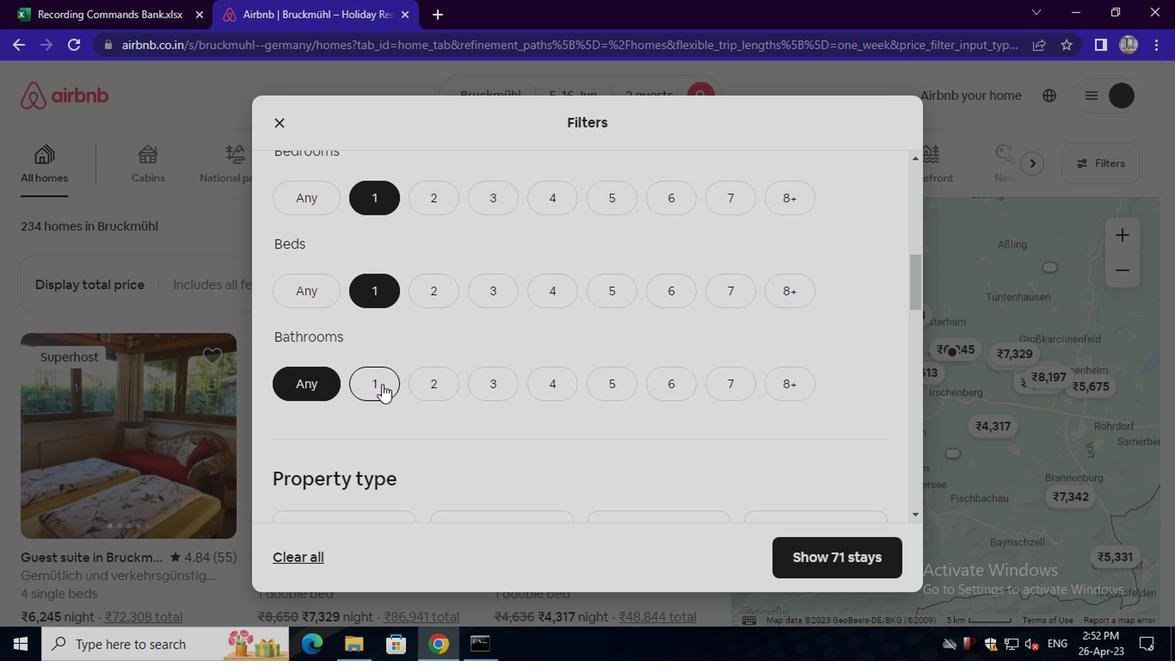 
Action: Mouse scrolled (378, 379) with delta (0, -1)
Screenshot: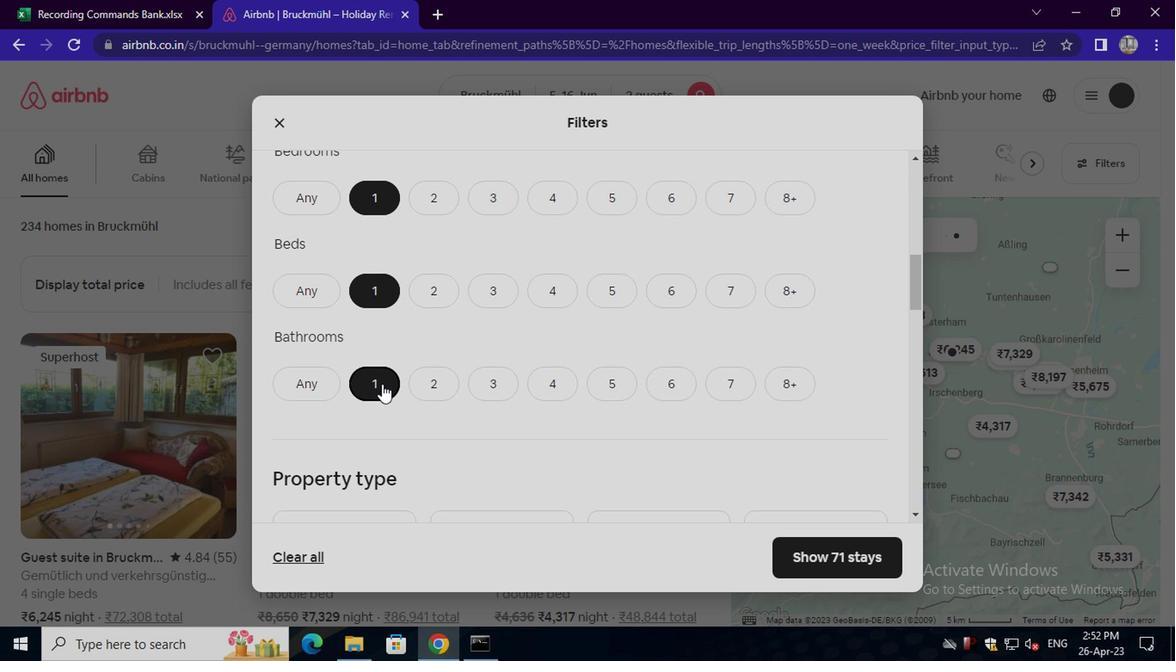 
Action: Mouse scrolled (378, 379) with delta (0, -1)
Screenshot: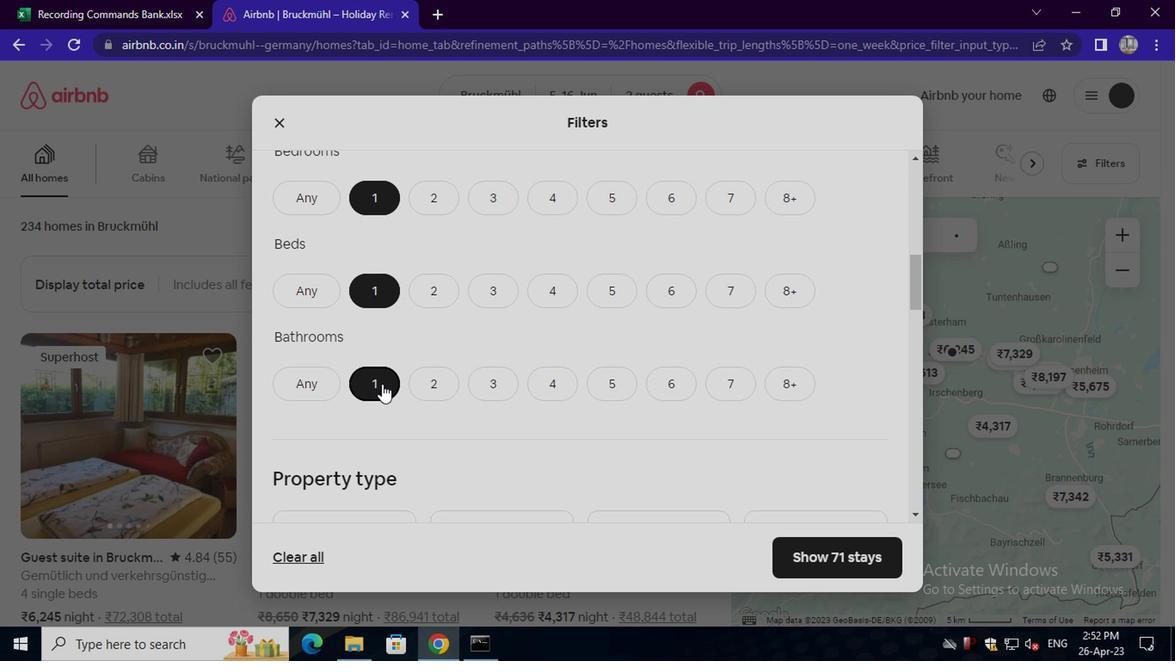 
Action: Mouse scrolled (378, 379) with delta (0, -1)
Screenshot: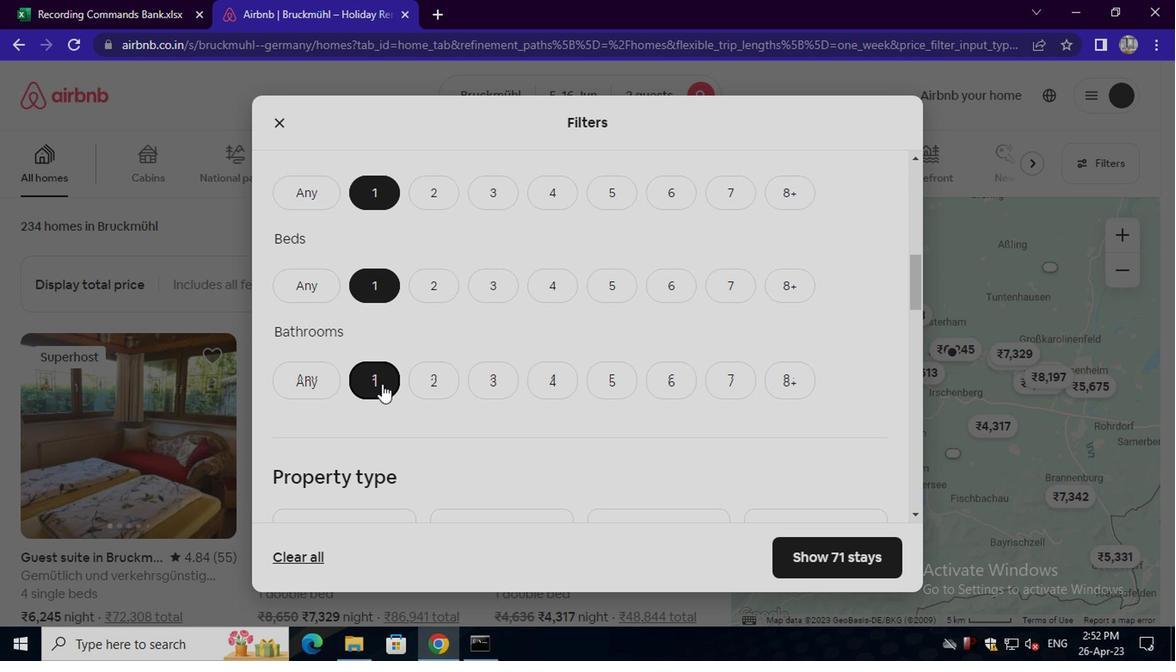 
Action: Mouse moved to (385, 327)
Screenshot: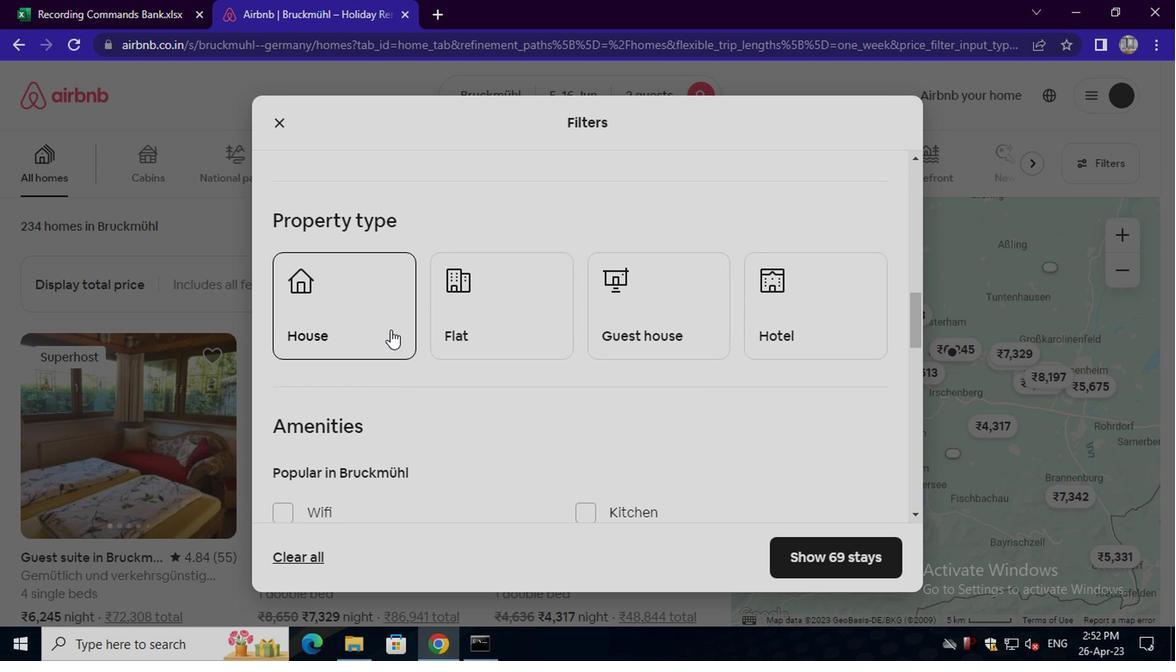 
Action: Mouse pressed left at (385, 327)
Screenshot: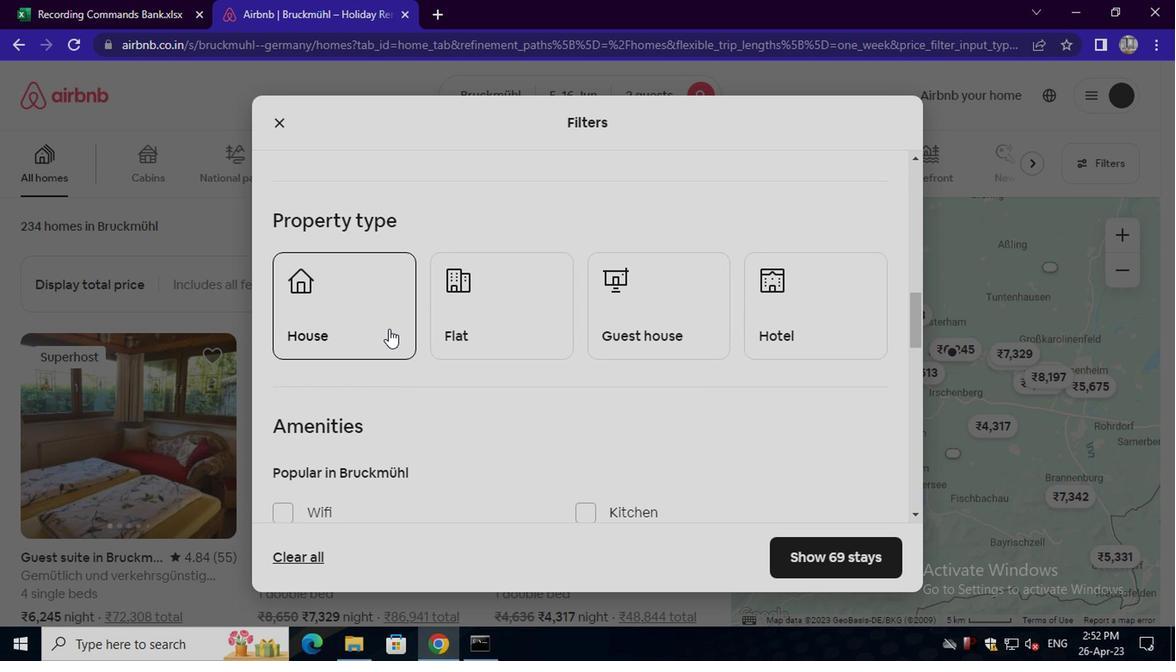 
Action: Mouse moved to (478, 330)
Screenshot: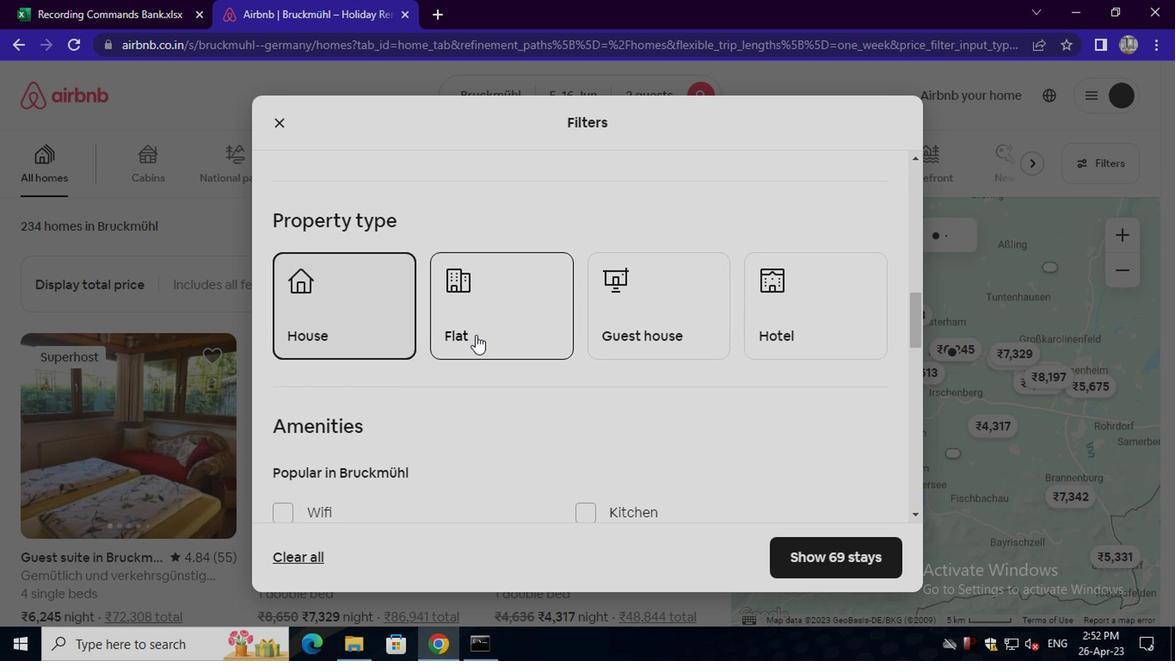 
Action: Mouse pressed left at (478, 330)
Screenshot: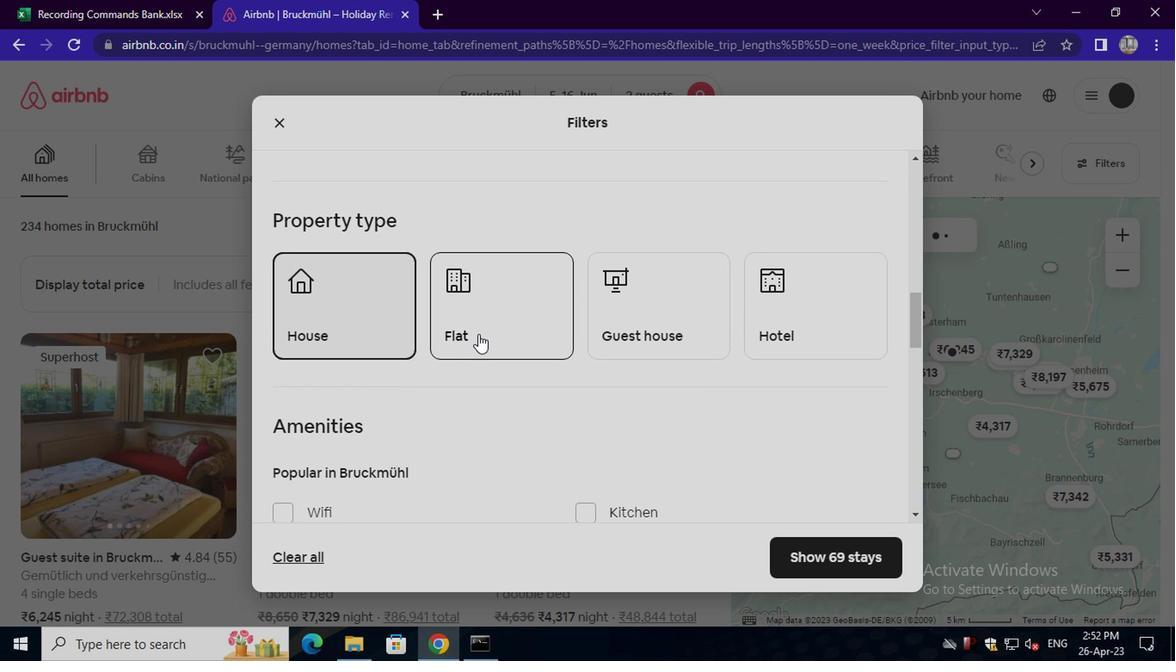 
Action: Mouse moved to (633, 317)
Screenshot: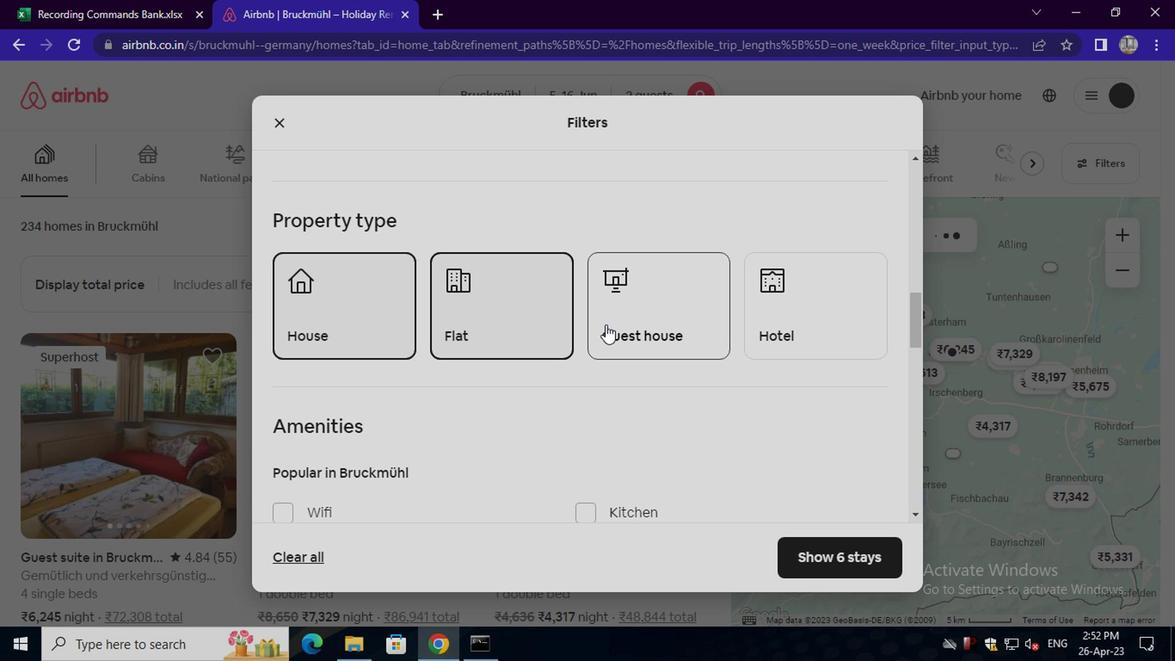 
Action: Mouse pressed left at (633, 317)
Screenshot: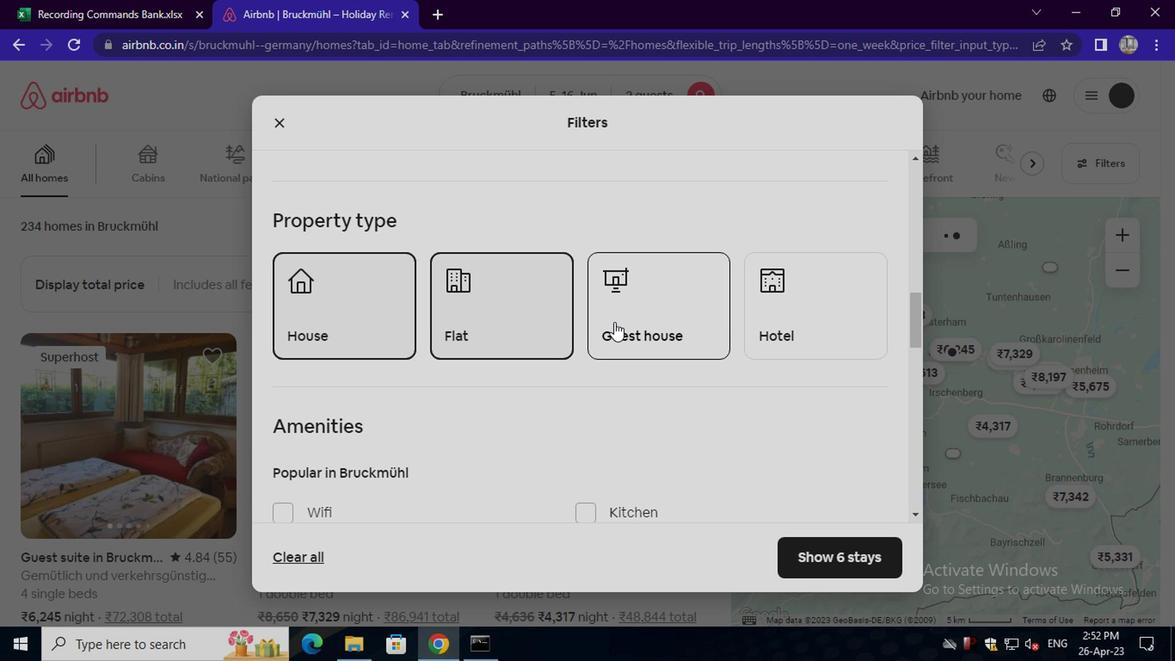 
Action: Mouse moved to (496, 430)
Screenshot: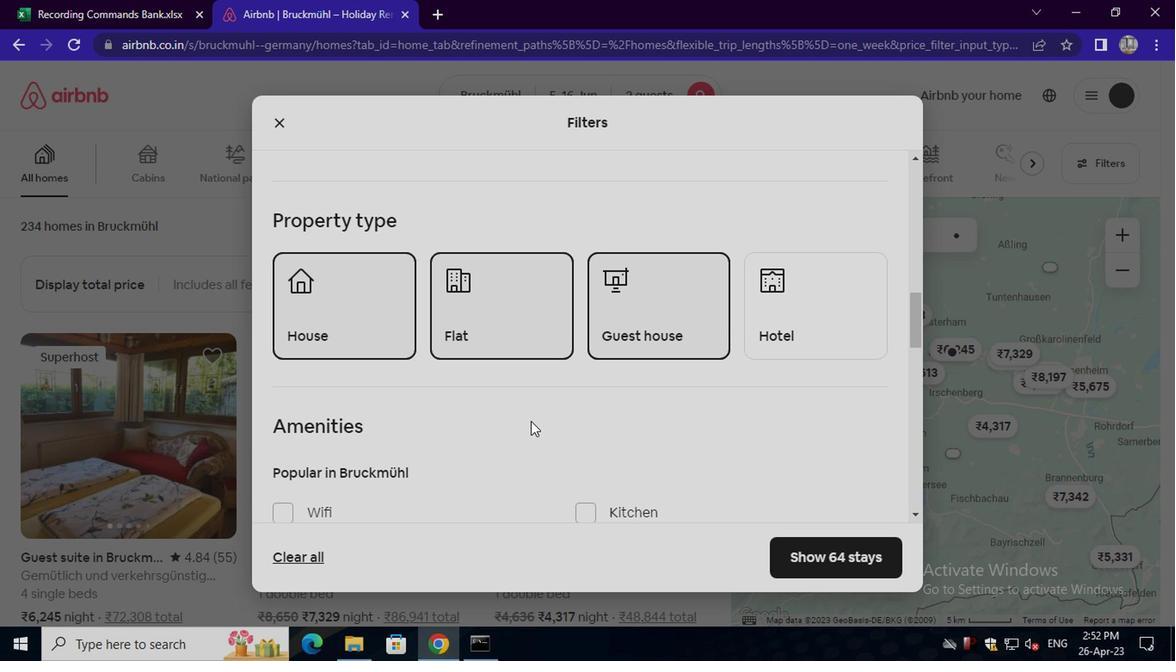 
Action: Mouse scrolled (496, 429) with delta (0, 0)
Screenshot: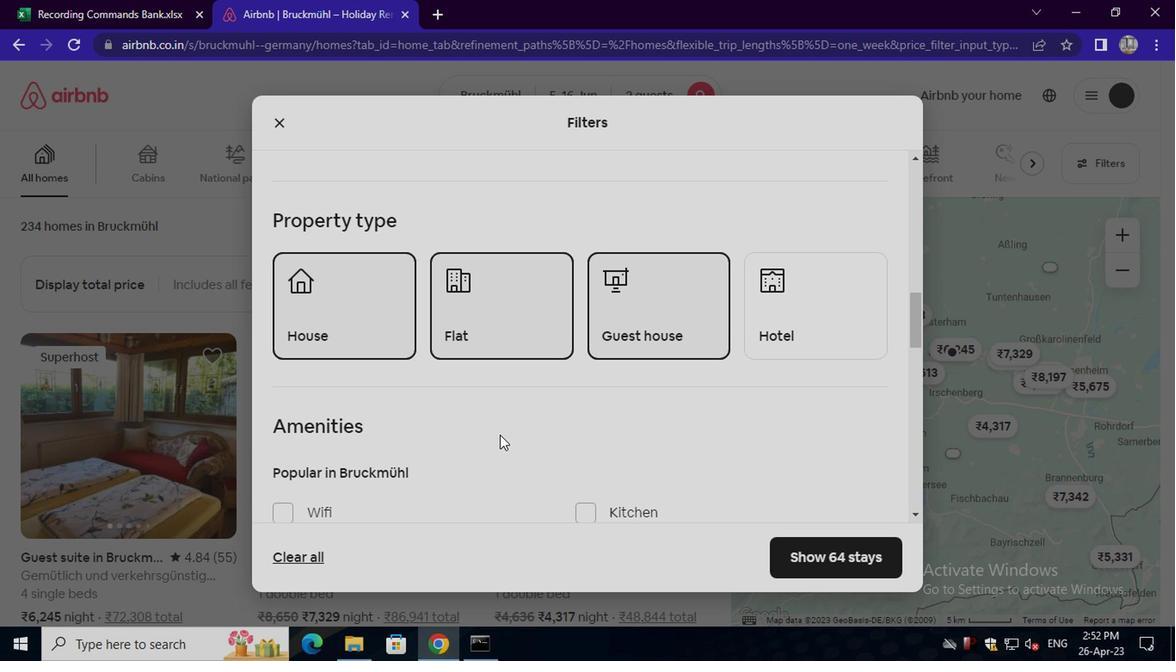 
Action: Mouse scrolled (496, 429) with delta (0, 0)
Screenshot: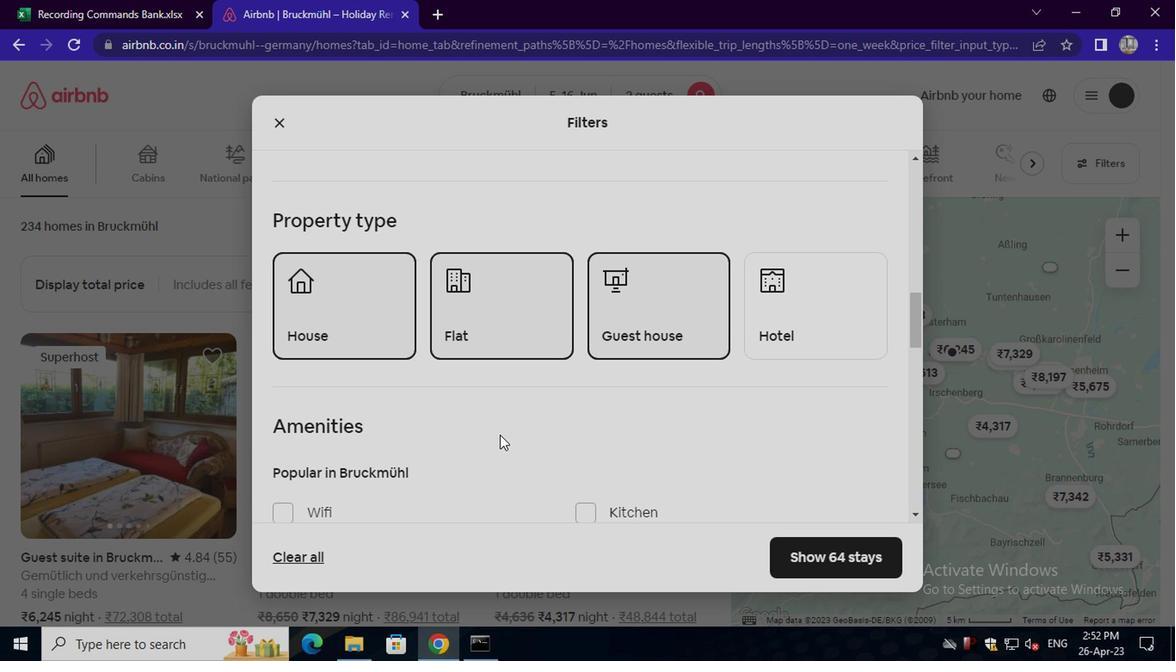 
Action: Mouse scrolled (496, 429) with delta (0, 0)
Screenshot: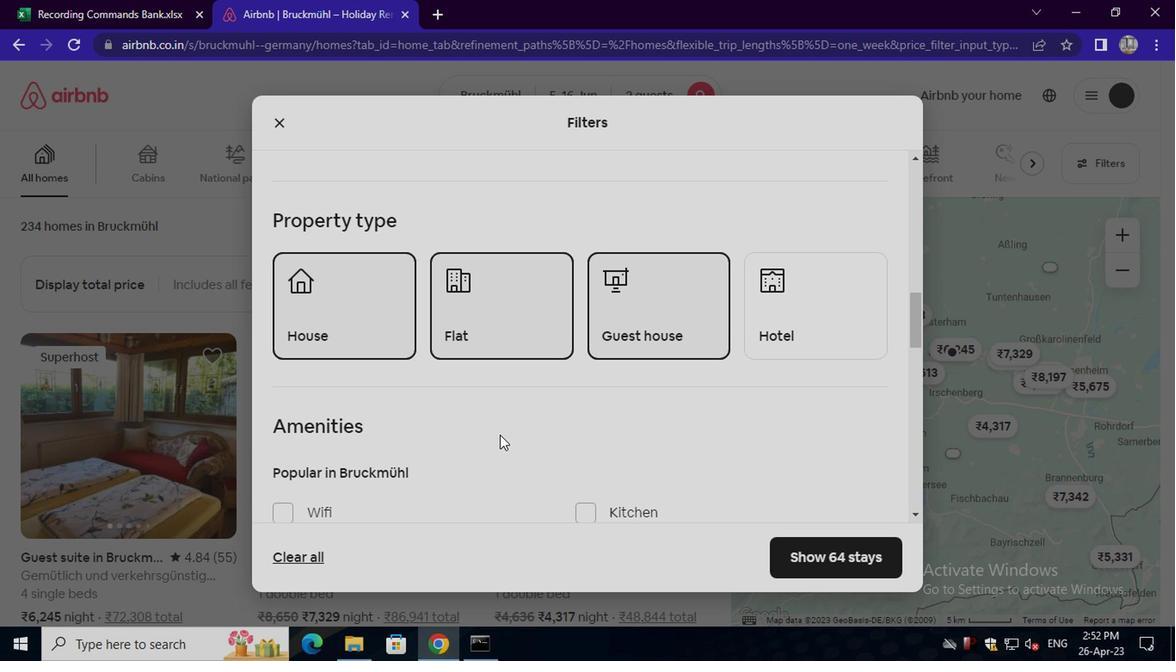 
Action: Mouse moved to (612, 316)
Screenshot: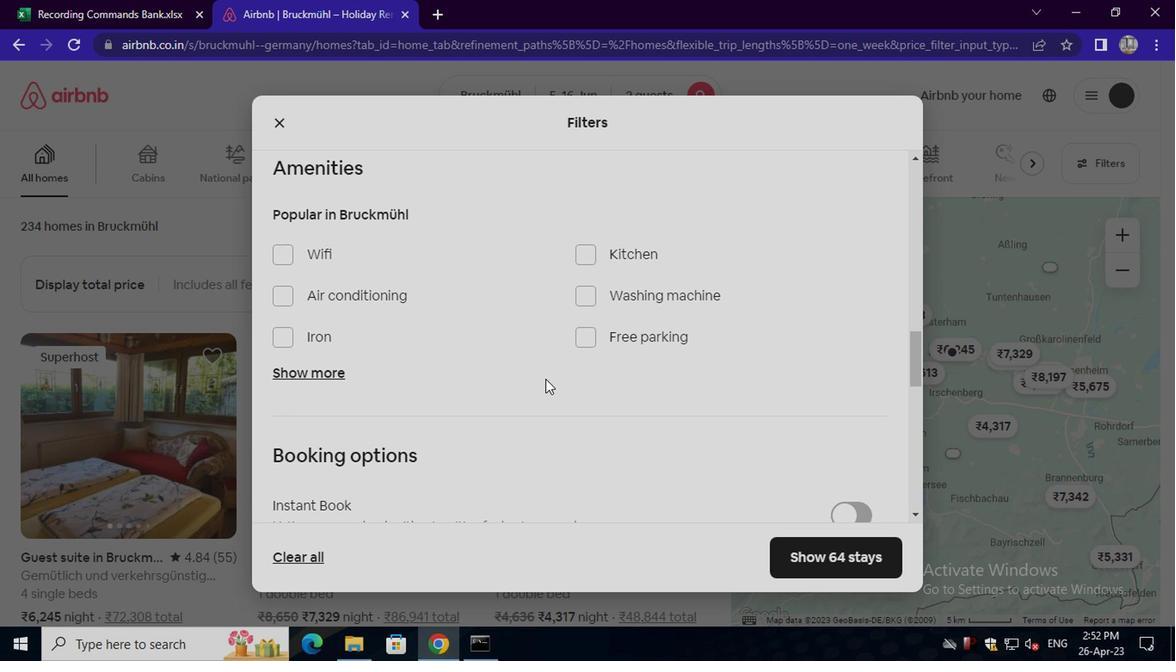 
Action: Mouse scrolled (612, 317) with delta (0, 1)
Screenshot: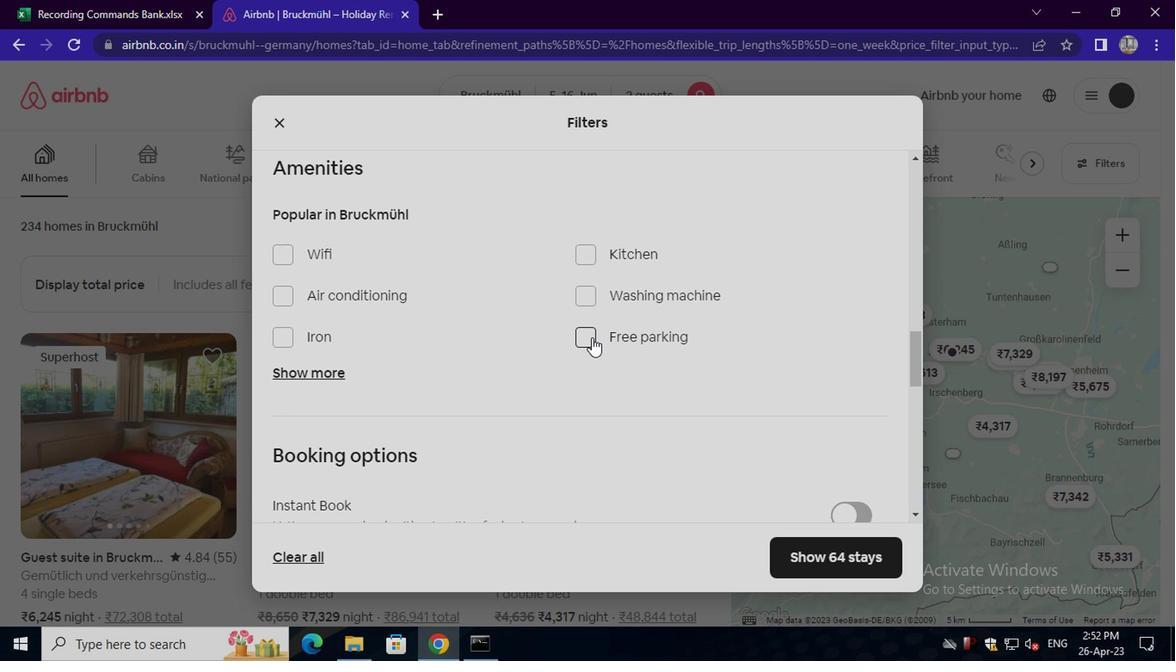 
Action: Mouse scrolled (612, 317) with delta (0, 1)
Screenshot: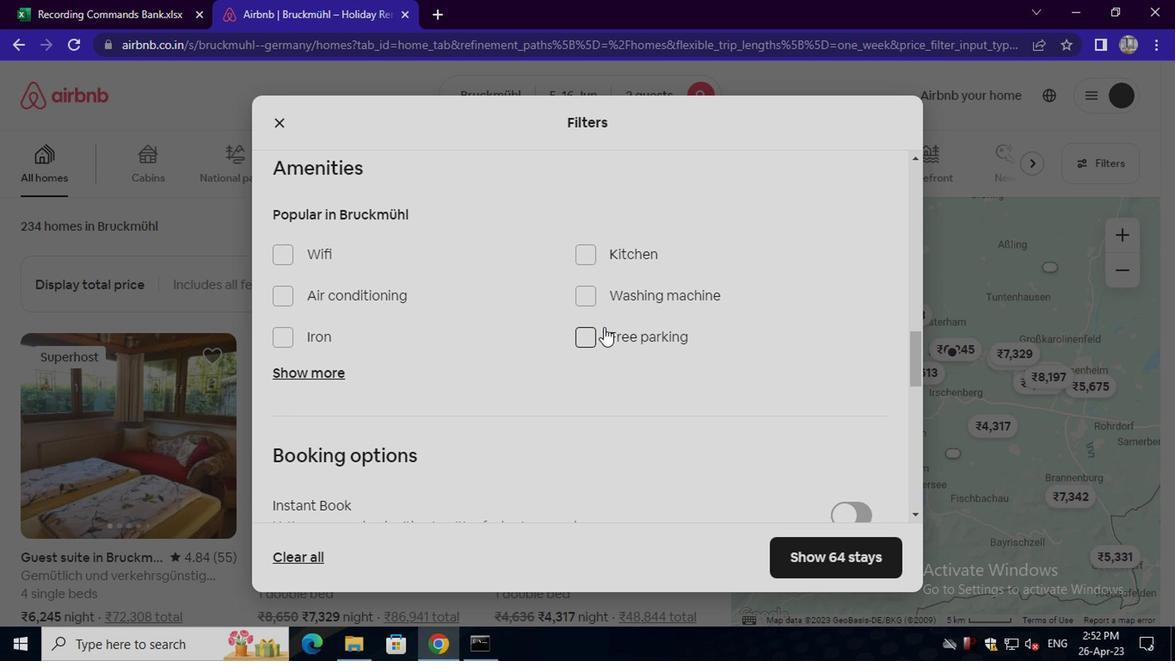 
Action: Mouse moved to (824, 247)
Screenshot: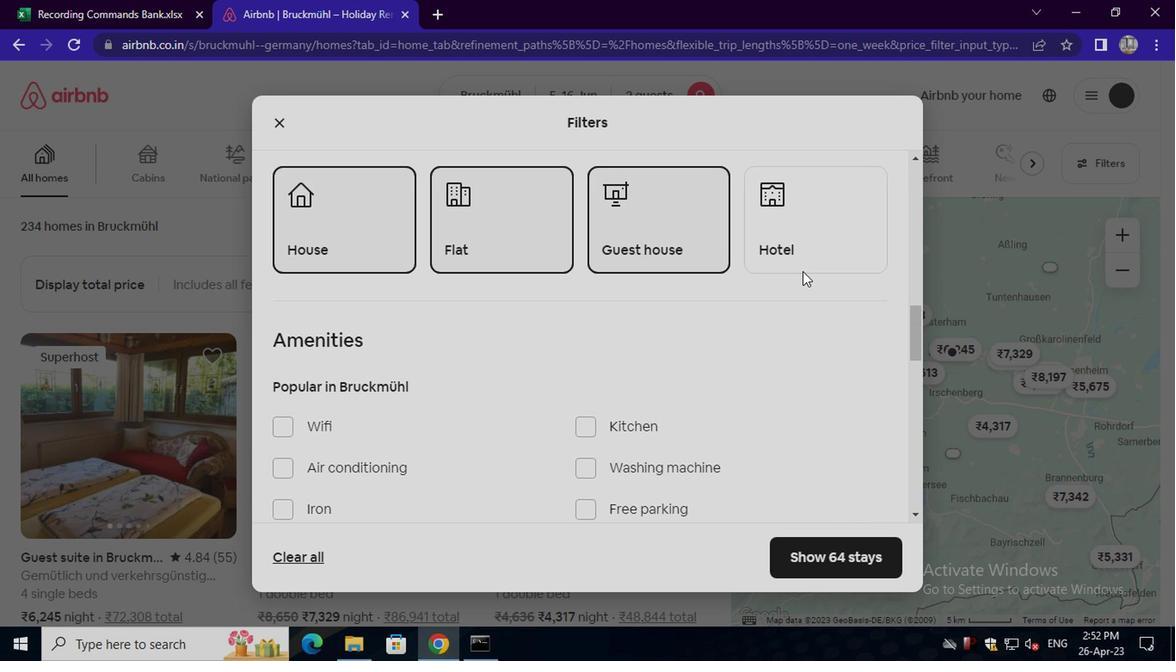 
Action: Mouse pressed left at (824, 247)
Screenshot: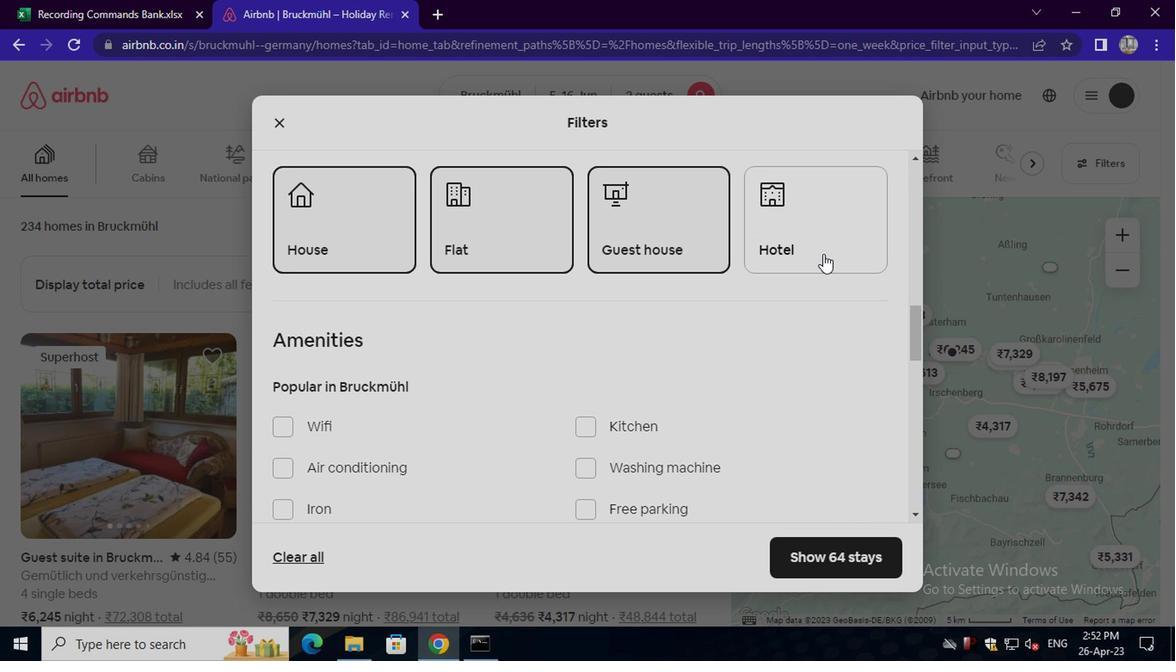
Action: Mouse moved to (294, 426)
Screenshot: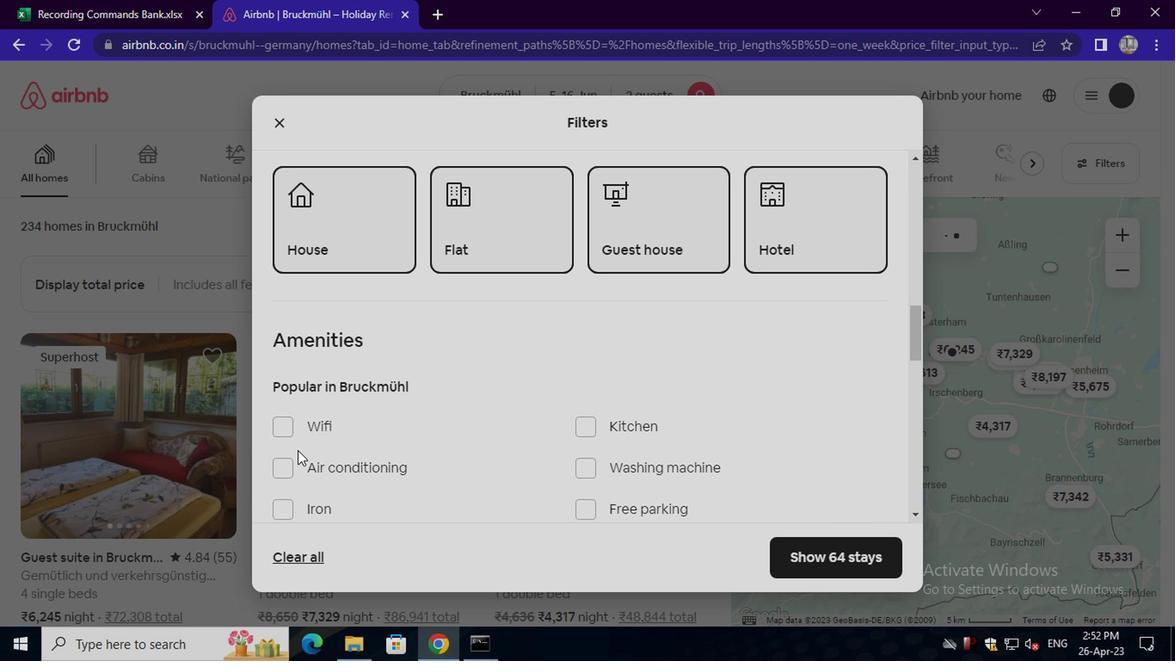 
Action: Mouse pressed left at (294, 426)
Screenshot: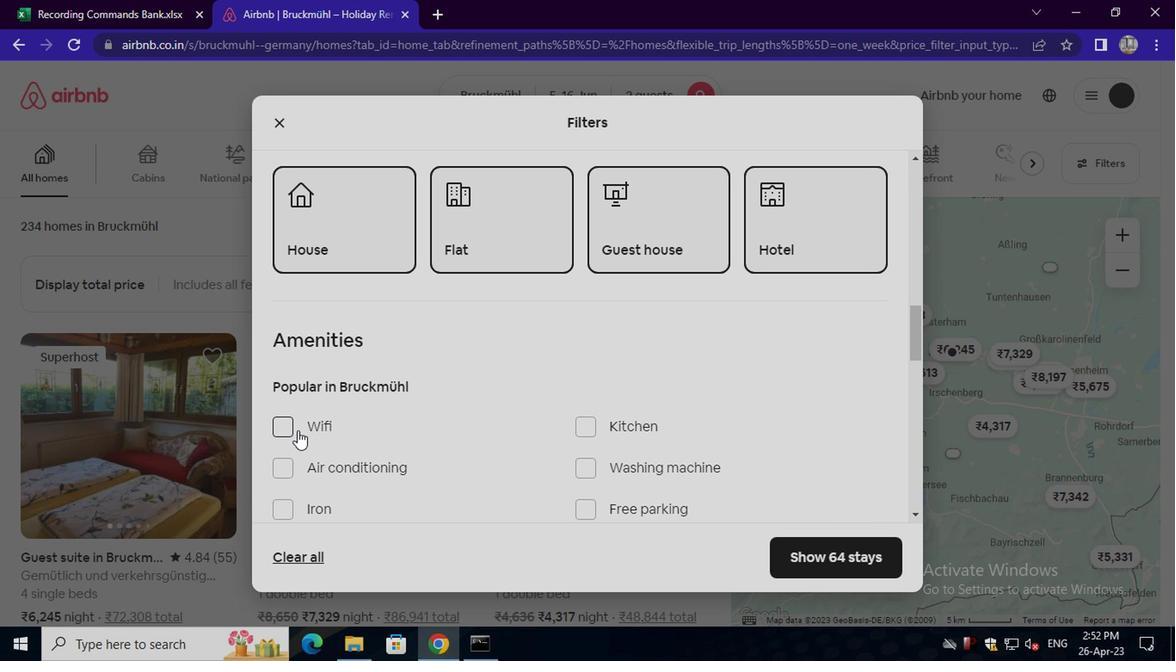 
Action: Mouse moved to (403, 439)
Screenshot: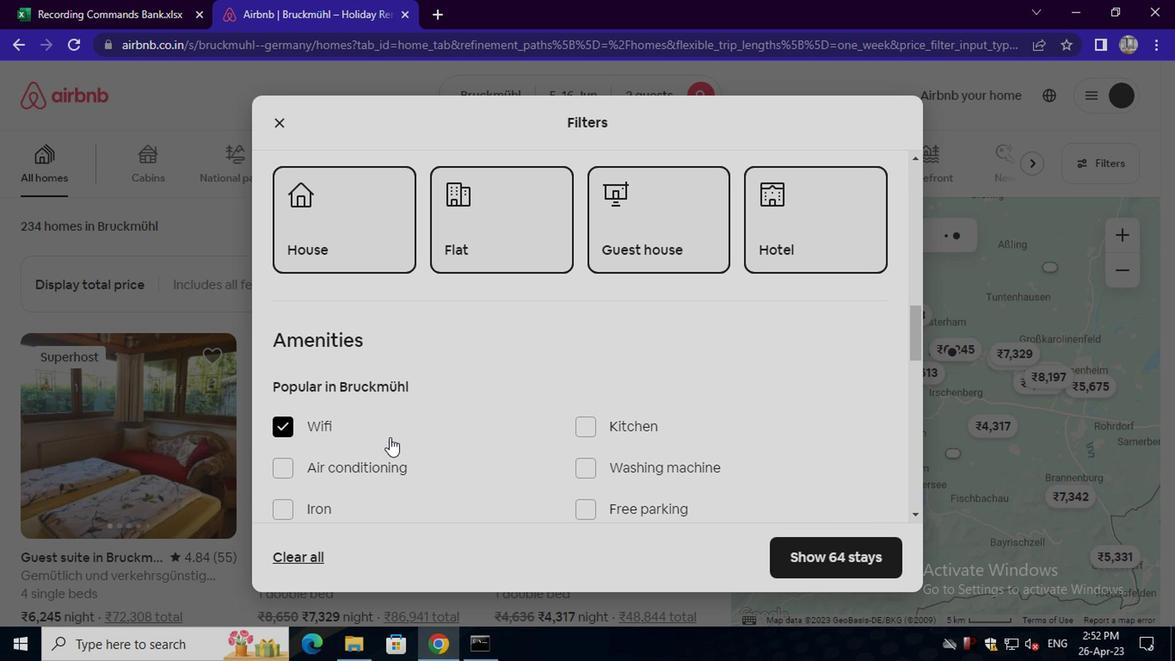 
Action: Mouse scrolled (403, 439) with delta (0, 0)
Screenshot: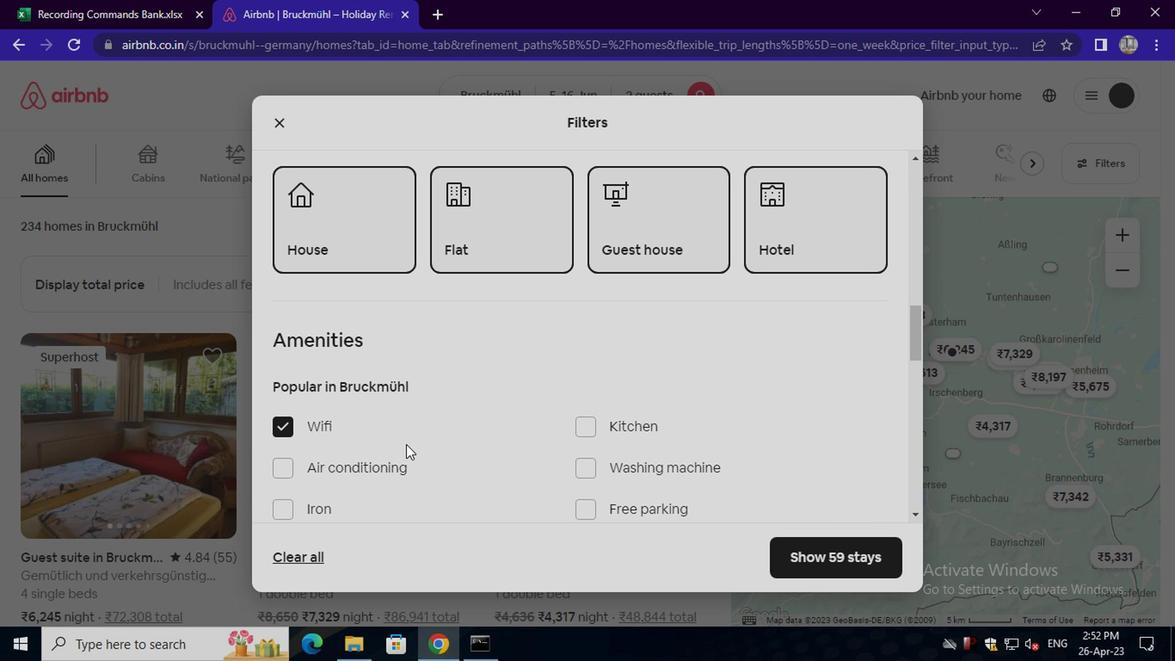 
Action: Mouse scrolled (403, 439) with delta (0, 0)
Screenshot: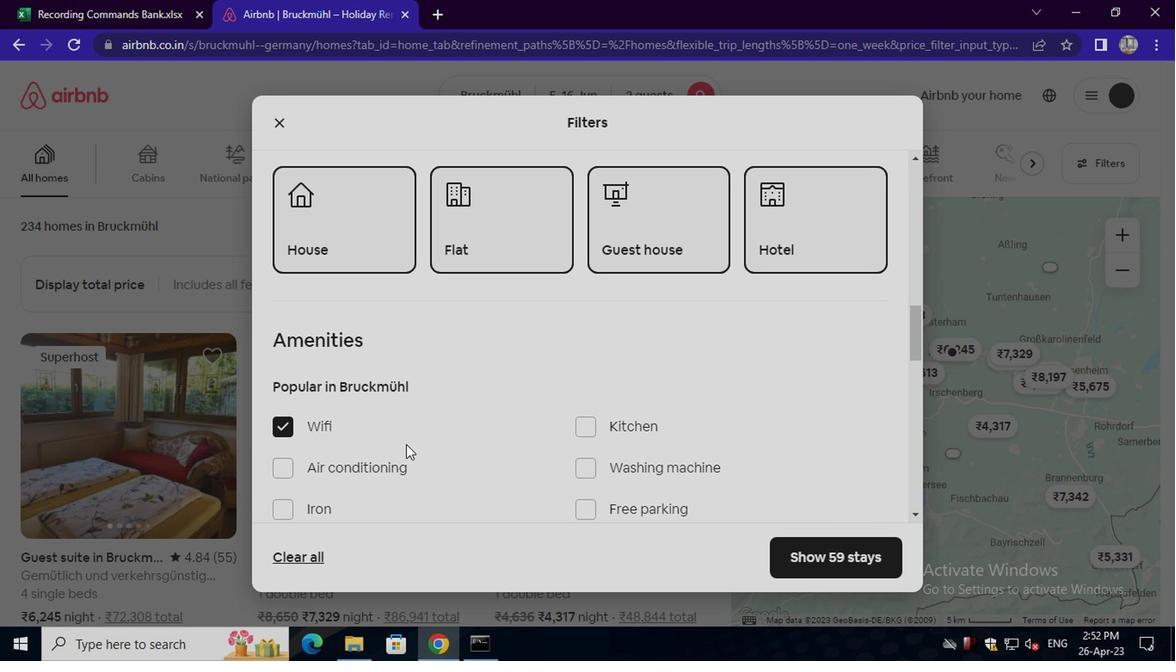 
Action: Mouse scrolled (403, 439) with delta (0, 0)
Screenshot: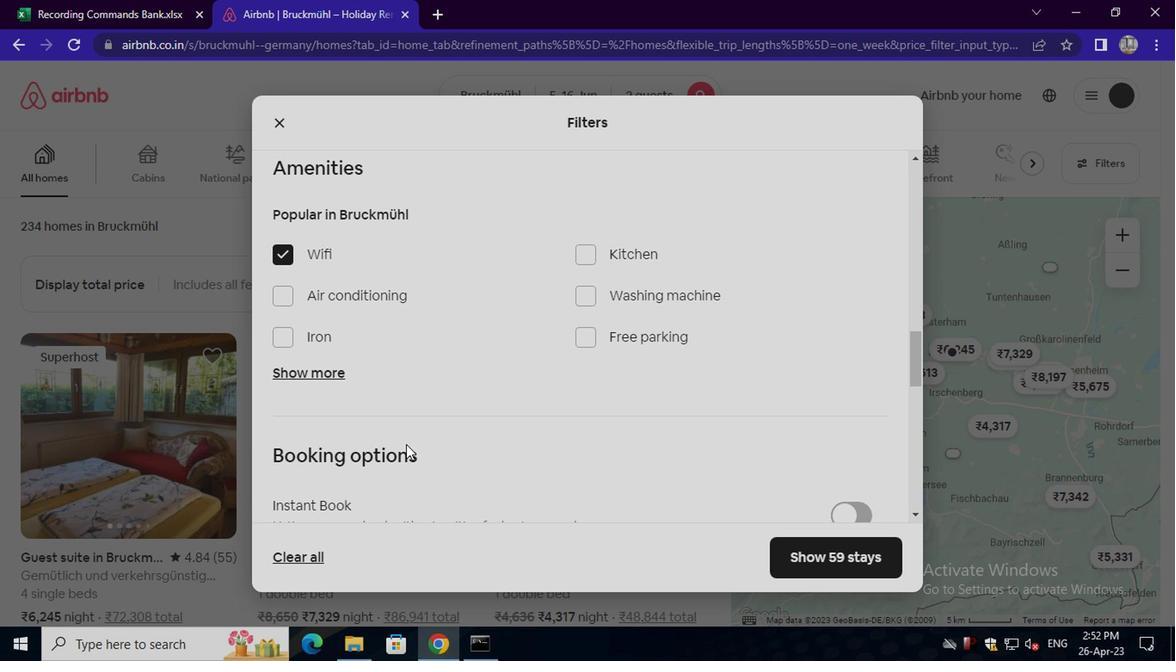 
Action: Mouse scrolled (403, 439) with delta (0, 0)
Screenshot: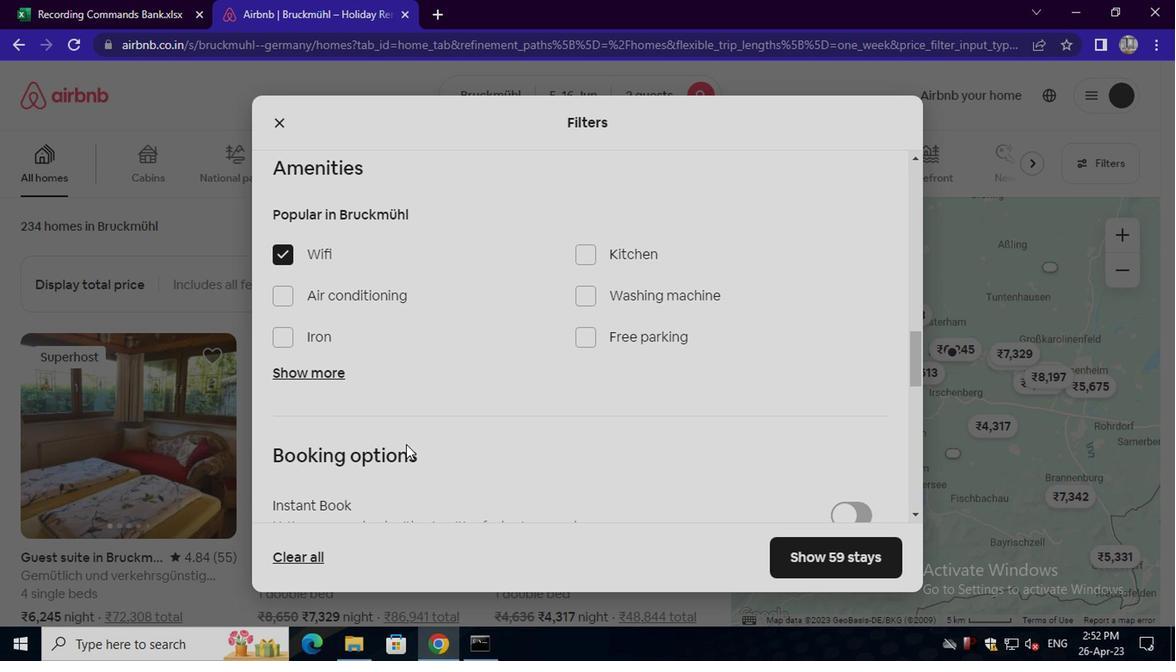 
Action: Mouse scrolled (403, 439) with delta (0, 0)
Screenshot: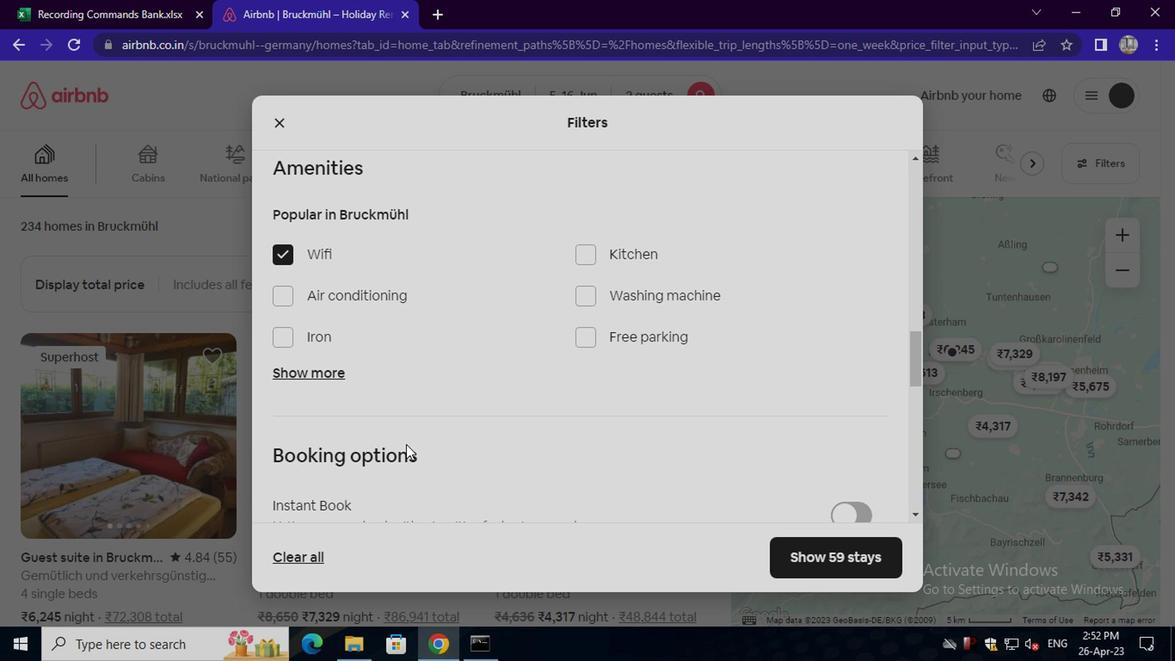 
Action: Mouse moved to (856, 314)
Screenshot: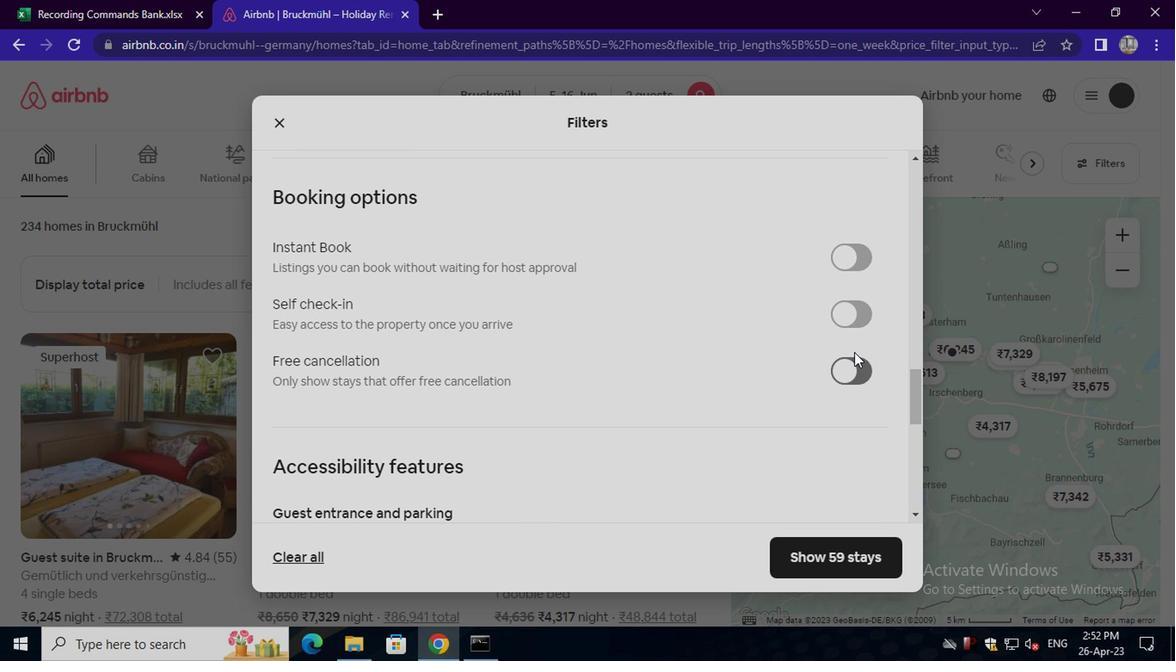 
Action: Mouse pressed left at (856, 314)
Screenshot: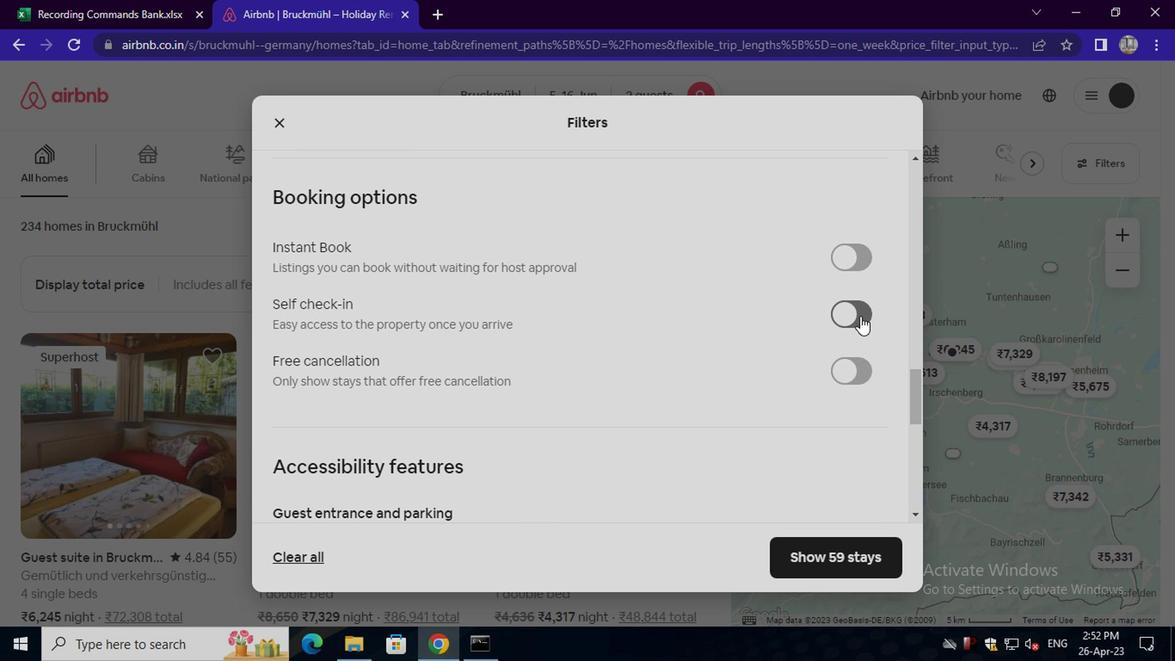 
Action: Mouse moved to (650, 407)
Screenshot: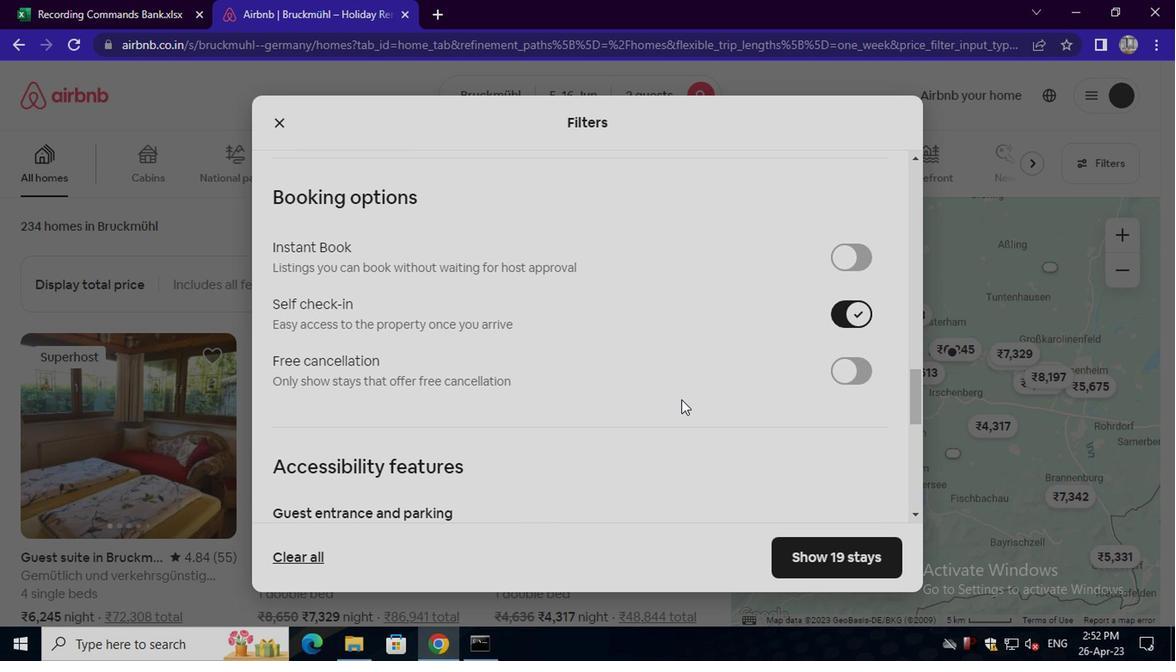 
Action: Mouse scrolled (650, 406) with delta (0, -1)
Screenshot: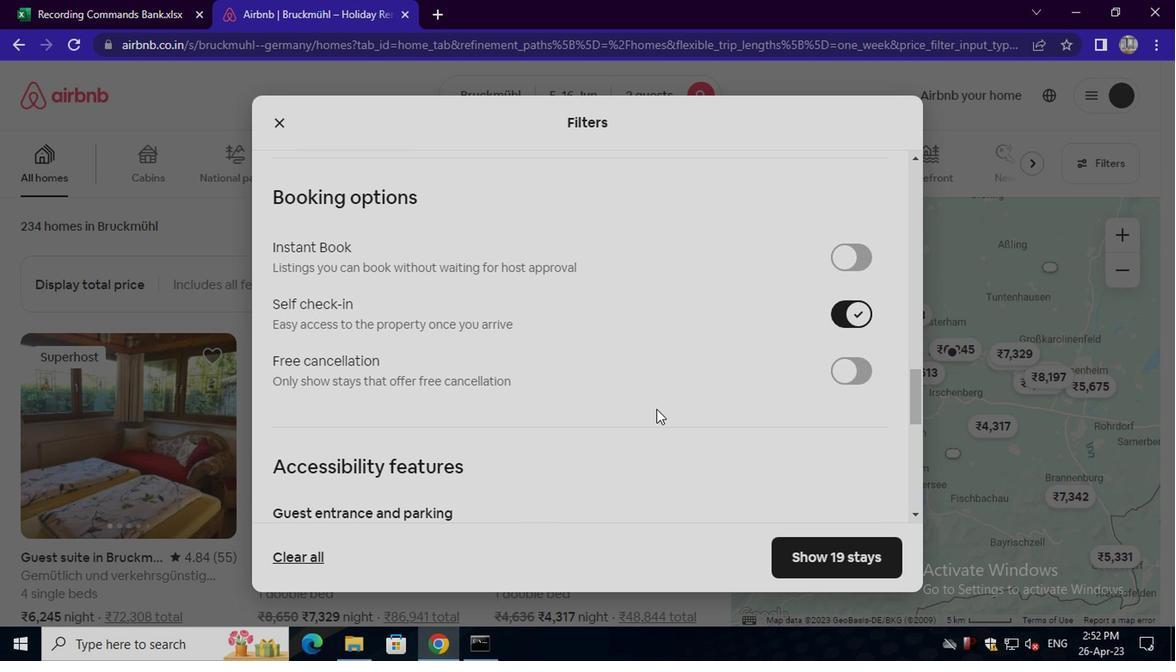 
Action: Mouse scrolled (650, 406) with delta (0, -1)
Screenshot: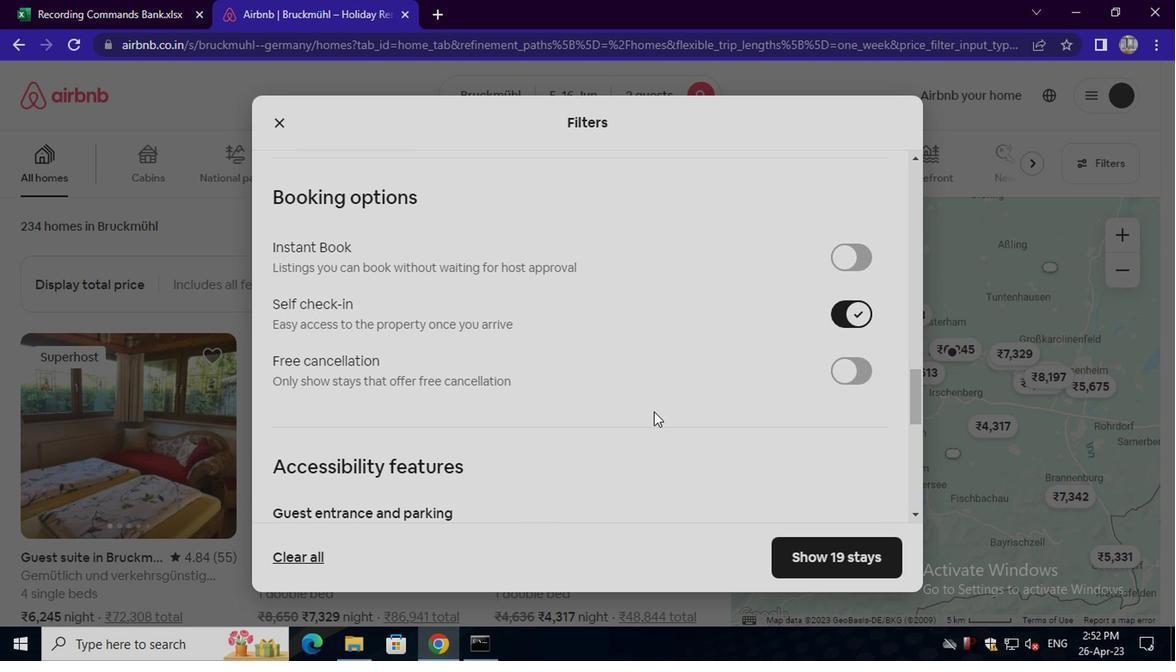 
Action: Mouse scrolled (650, 406) with delta (0, -1)
Screenshot: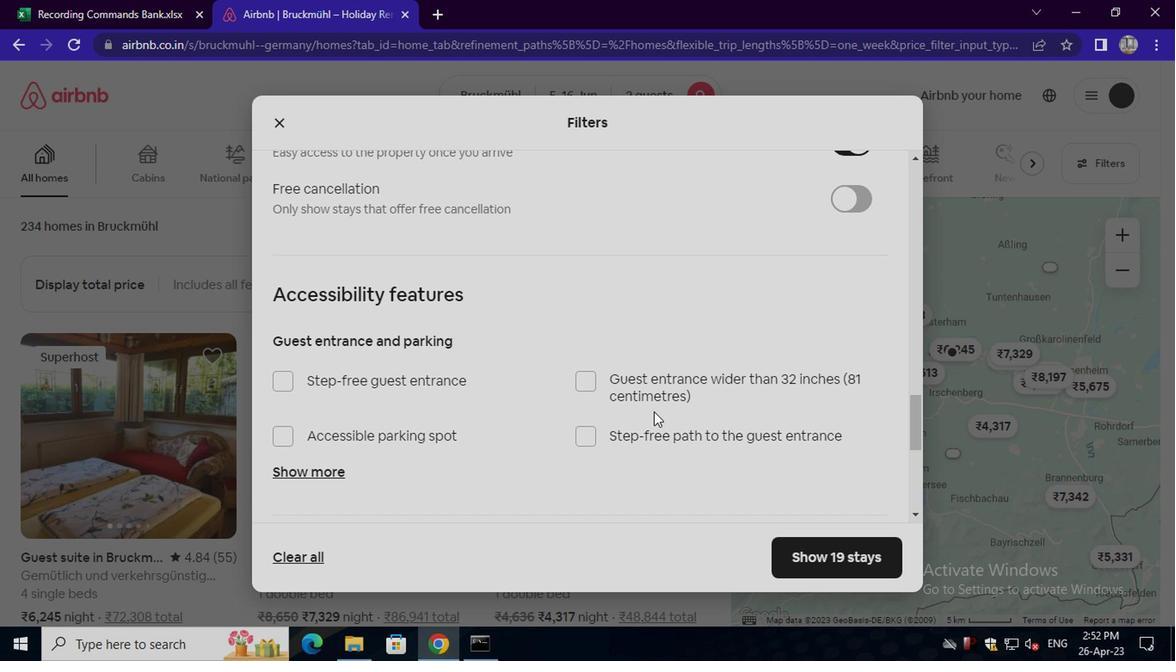 
Action: Mouse scrolled (650, 406) with delta (0, -1)
Screenshot: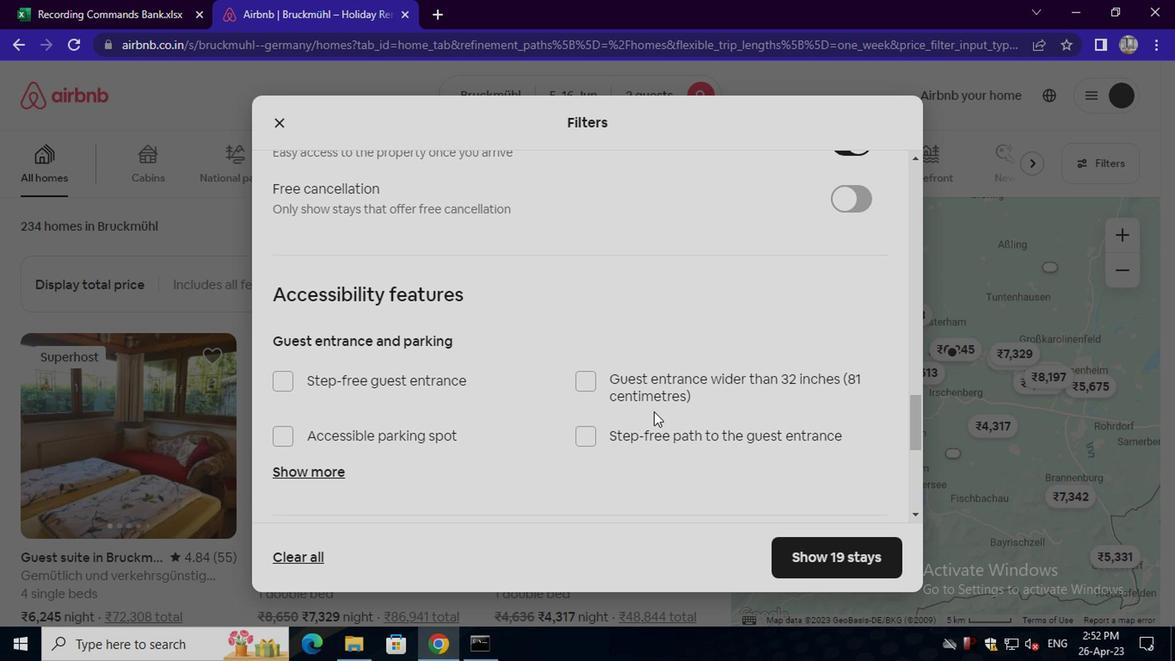 
Action: Mouse scrolled (650, 406) with delta (0, -1)
Screenshot: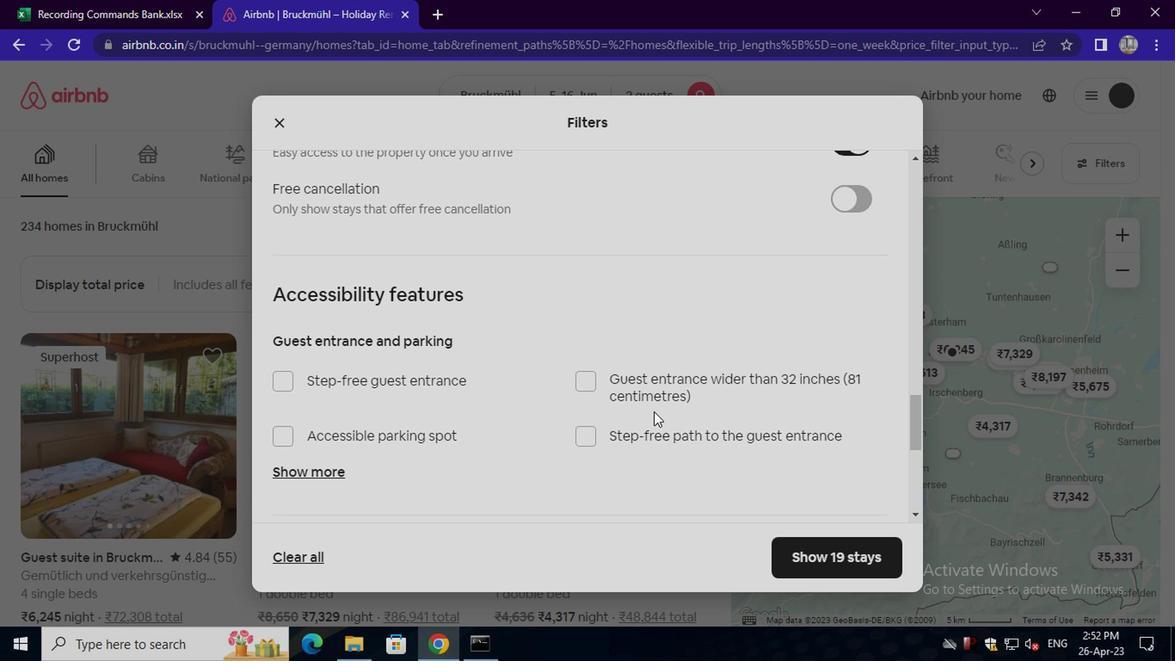 
Action: Mouse scrolled (650, 406) with delta (0, -1)
Screenshot: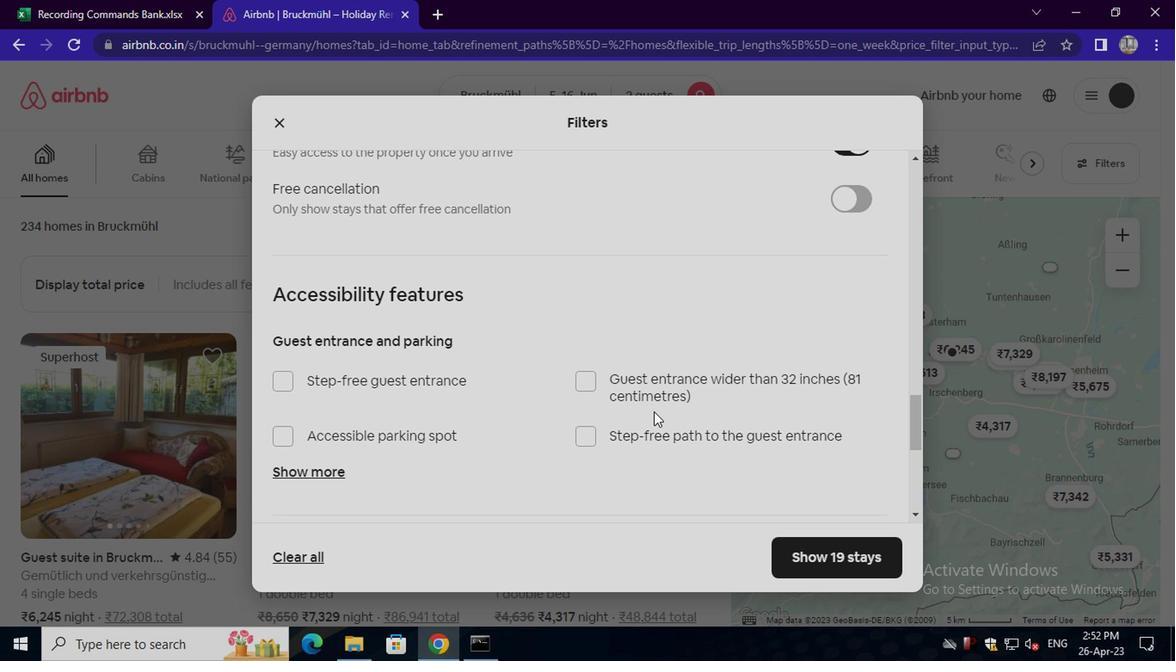 
Action: Mouse scrolled (650, 406) with delta (0, -1)
Screenshot: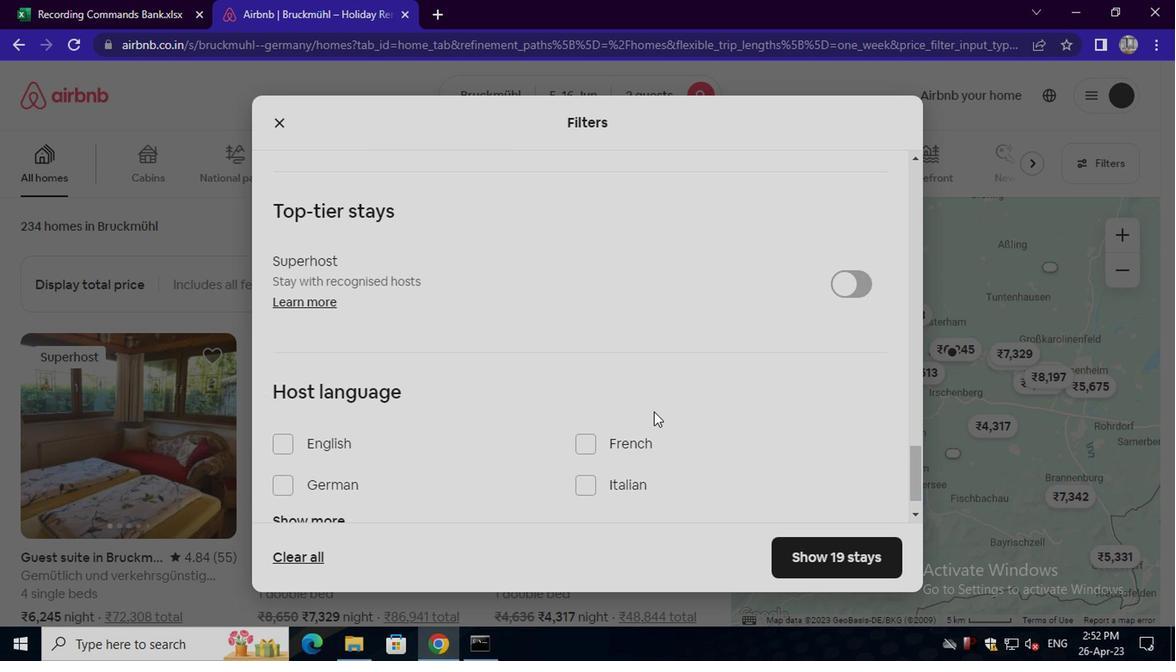 
Action: Mouse scrolled (650, 406) with delta (0, -1)
Screenshot: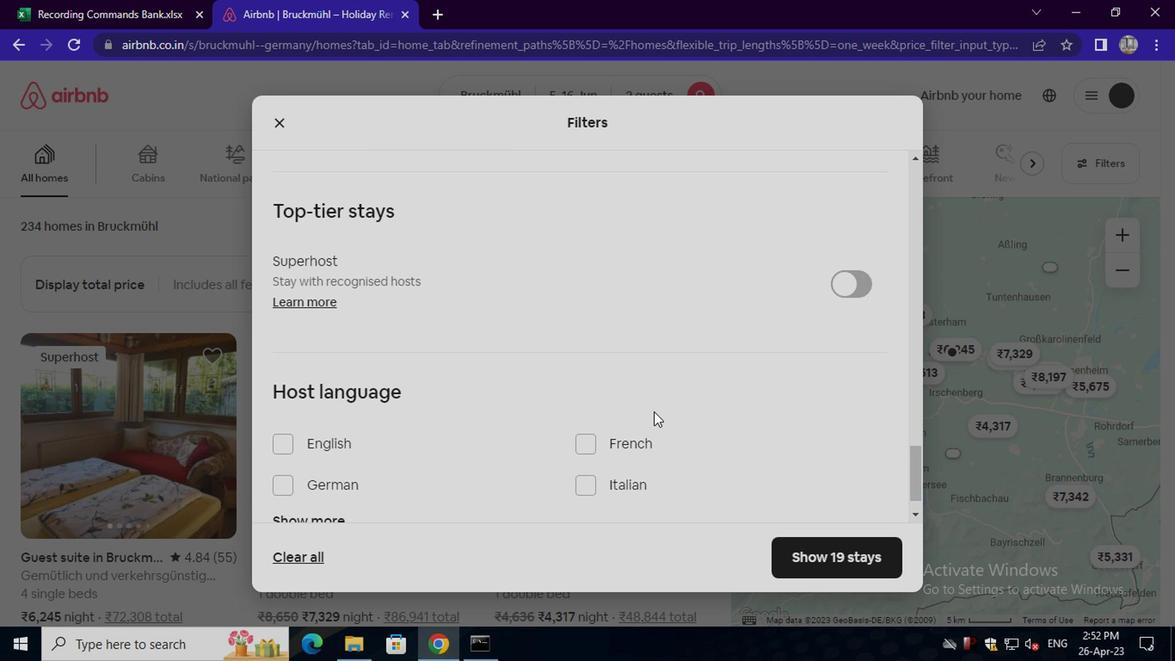 
Action: Mouse moved to (323, 401)
Screenshot: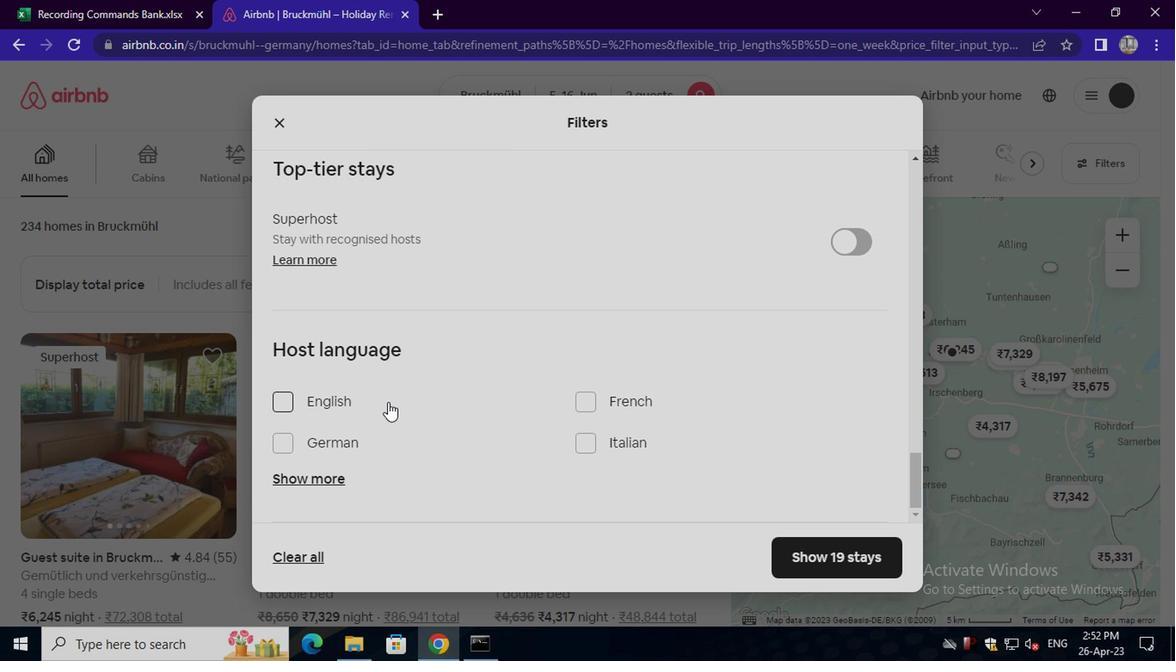 
Action: Mouse pressed left at (323, 401)
Screenshot: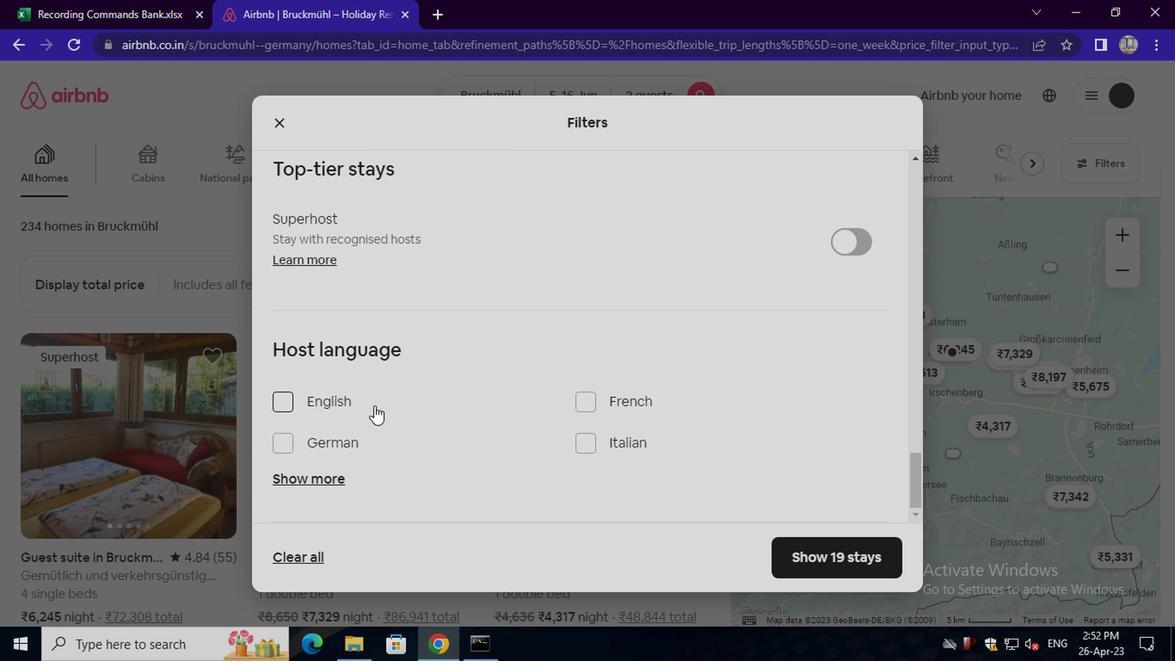 
Action: Mouse moved to (809, 544)
Screenshot: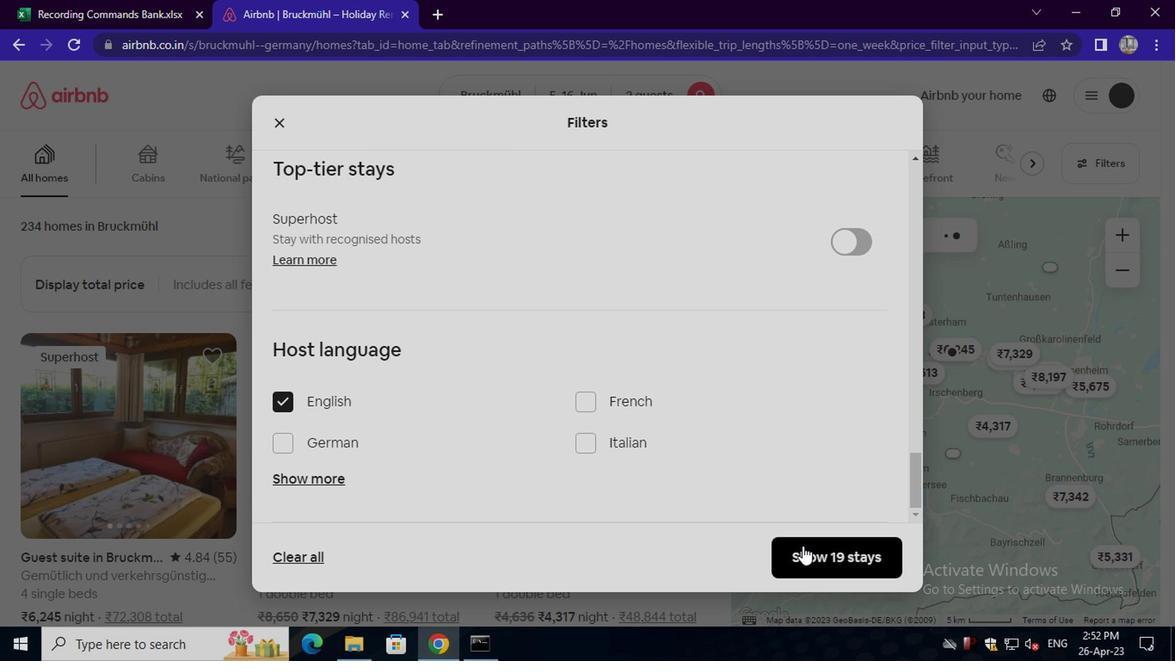 
Action: Mouse pressed left at (809, 544)
Screenshot: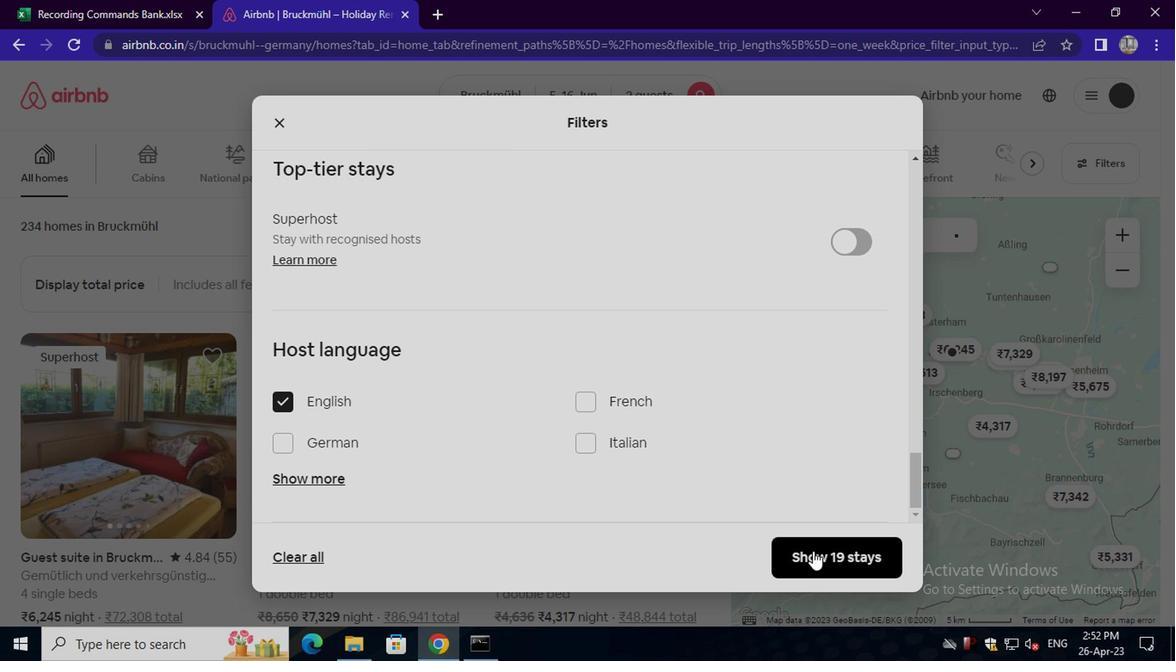 
